 Task: Find connections with filter location Aïn Oussera with filter topic #Partnershipwith filter profile language English with filter current company ZestMoney with filter school Ramnarain Ruia College - Mumbai with filter industry Ranching and Fisheries with filter service category Research with filter keywords title Massage Therapy
Action: Mouse moved to (571, 78)
Screenshot: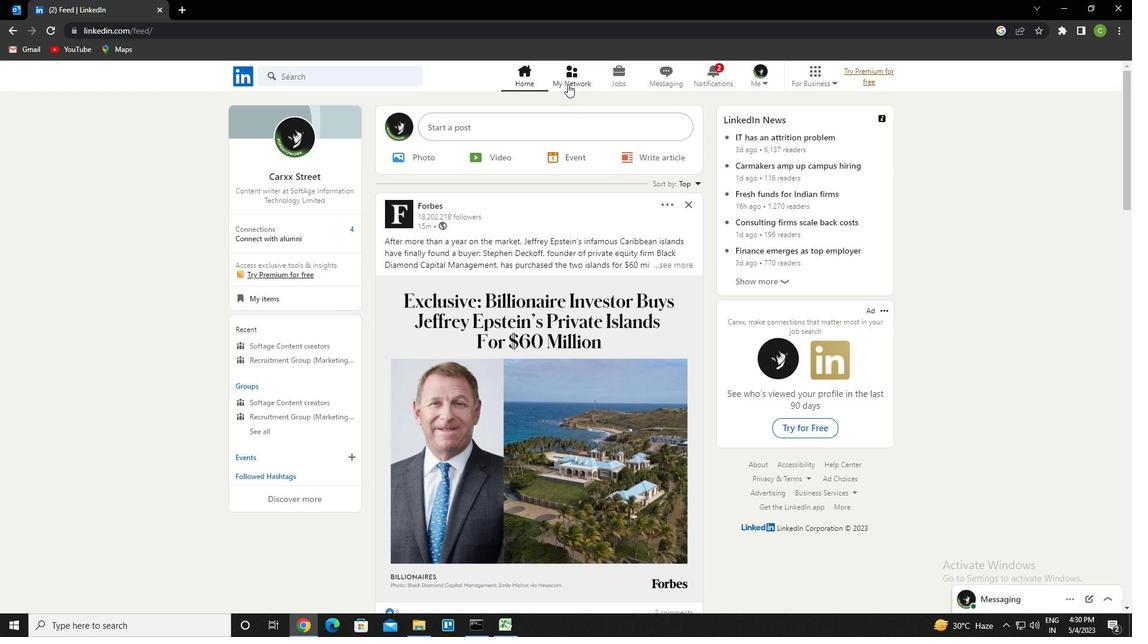 
Action: Mouse pressed left at (571, 78)
Screenshot: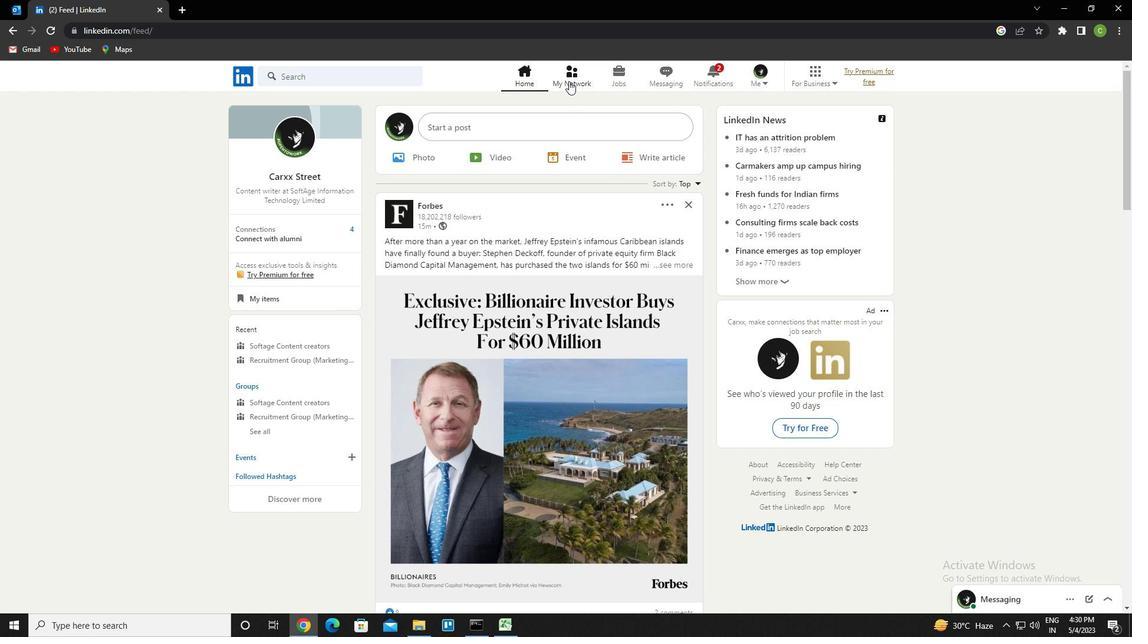 
Action: Mouse moved to (363, 142)
Screenshot: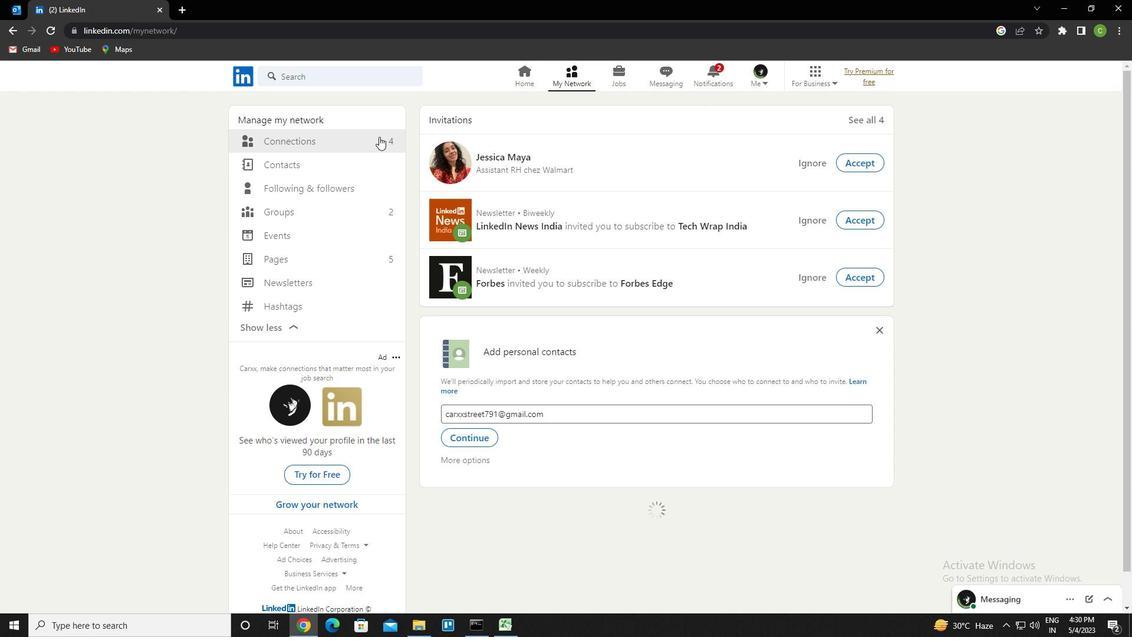 
Action: Mouse pressed left at (363, 142)
Screenshot: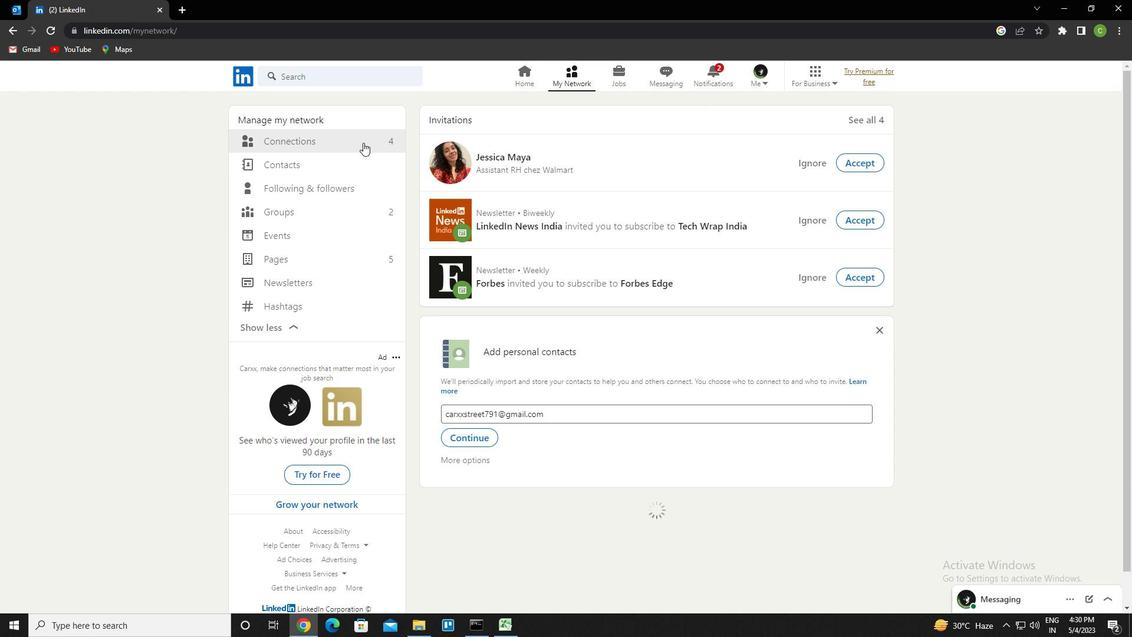 
Action: Mouse moved to (653, 141)
Screenshot: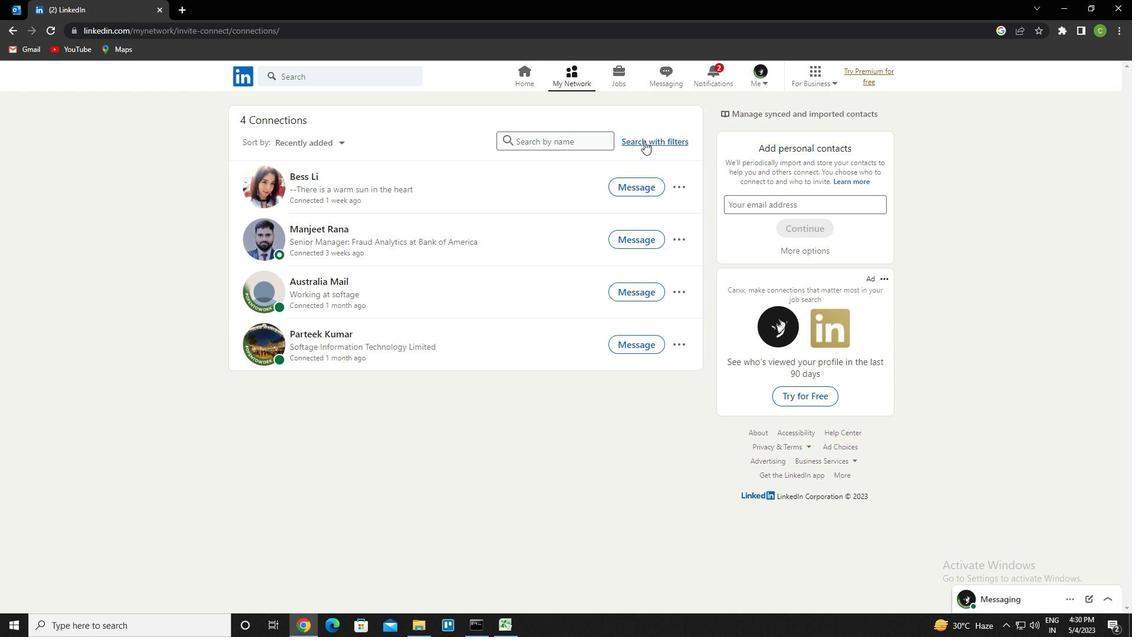 
Action: Mouse pressed left at (653, 141)
Screenshot: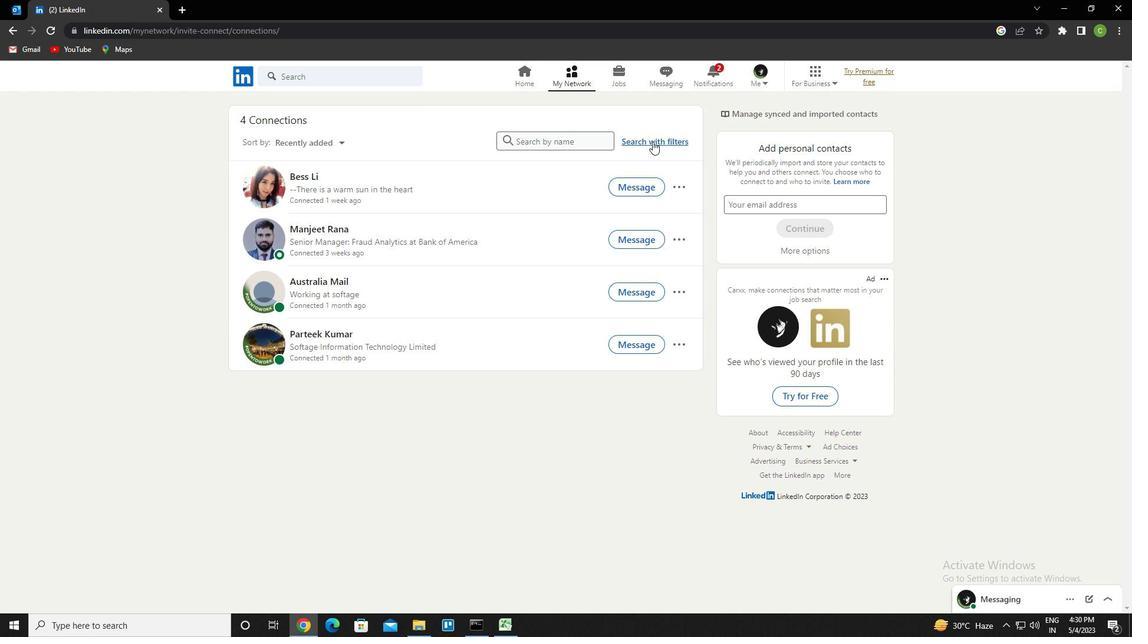
Action: Mouse moved to (605, 107)
Screenshot: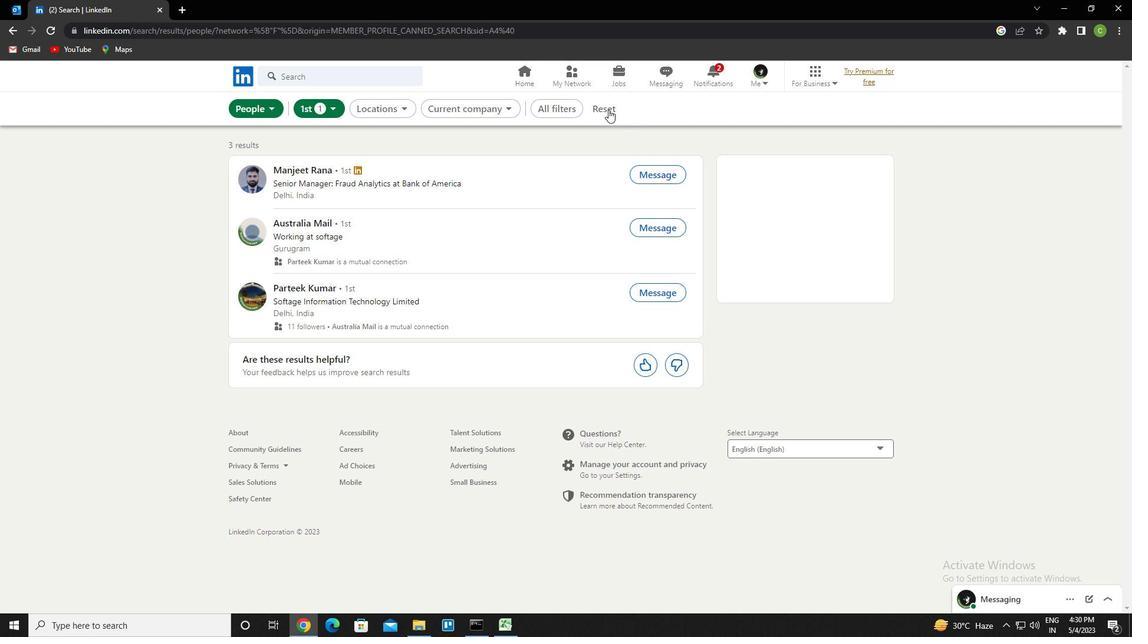 
Action: Mouse pressed left at (605, 107)
Screenshot: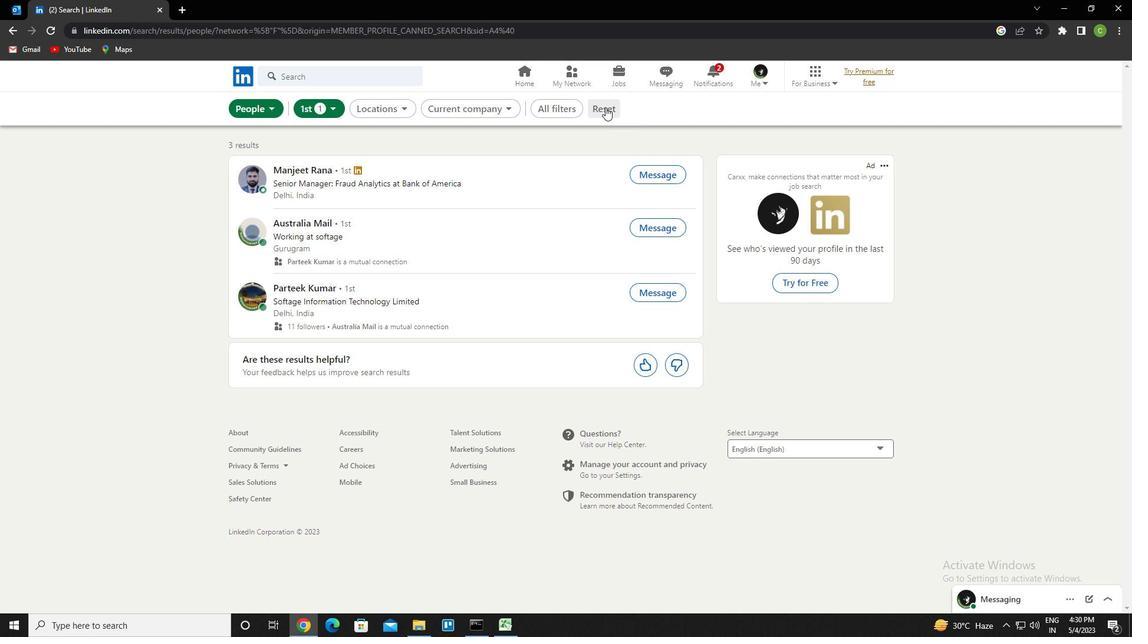 
Action: Mouse moved to (593, 108)
Screenshot: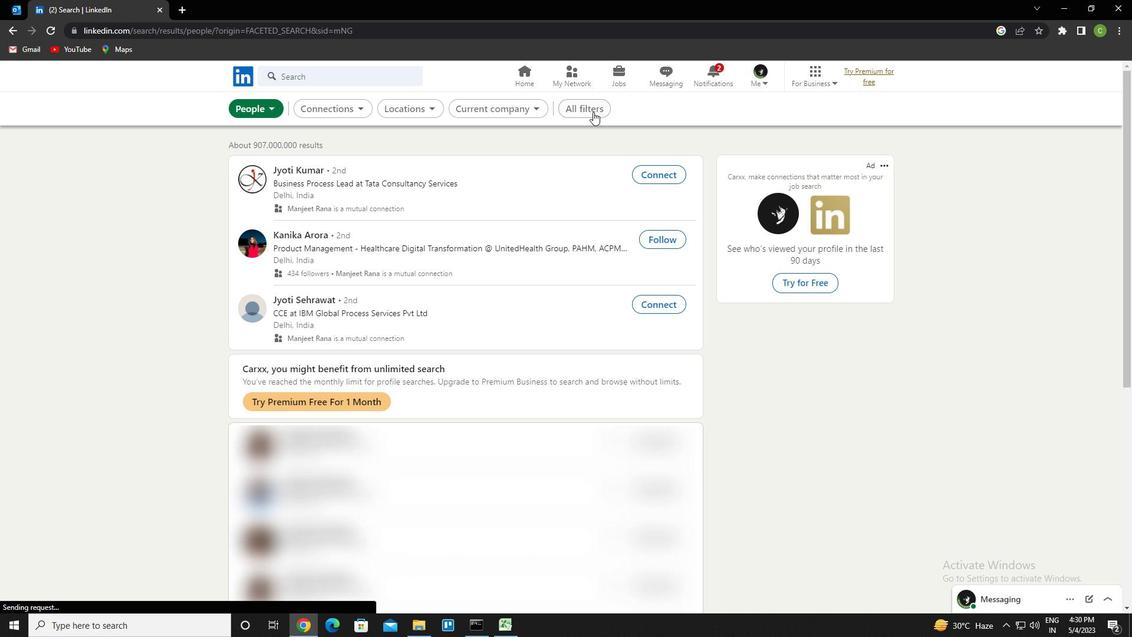 
Action: Mouse pressed left at (593, 108)
Screenshot: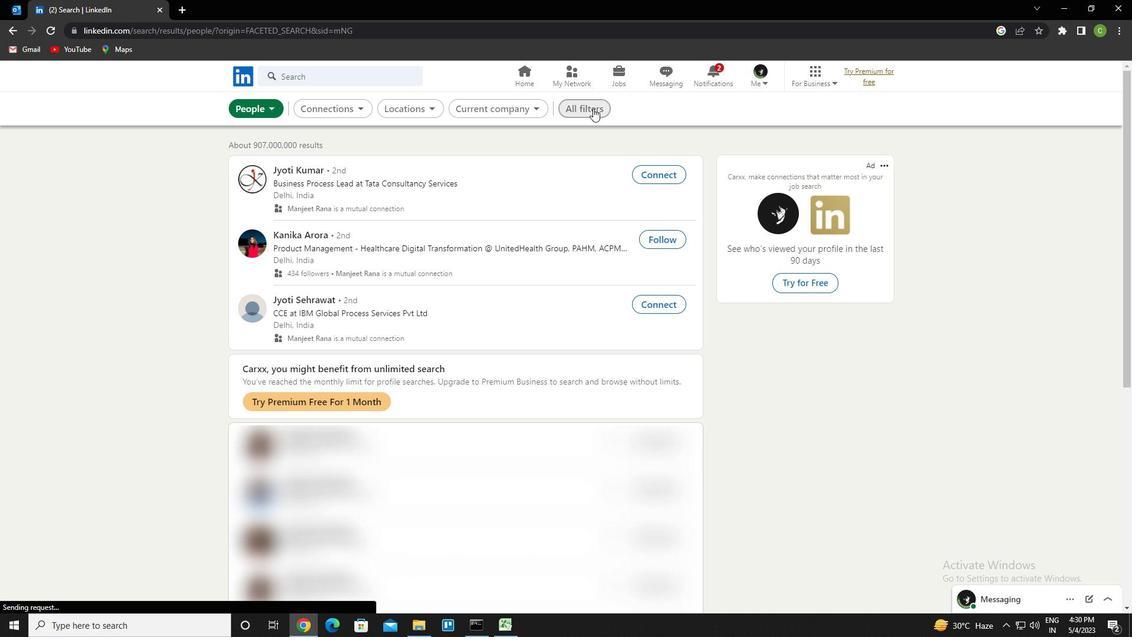 
Action: Mouse moved to (987, 307)
Screenshot: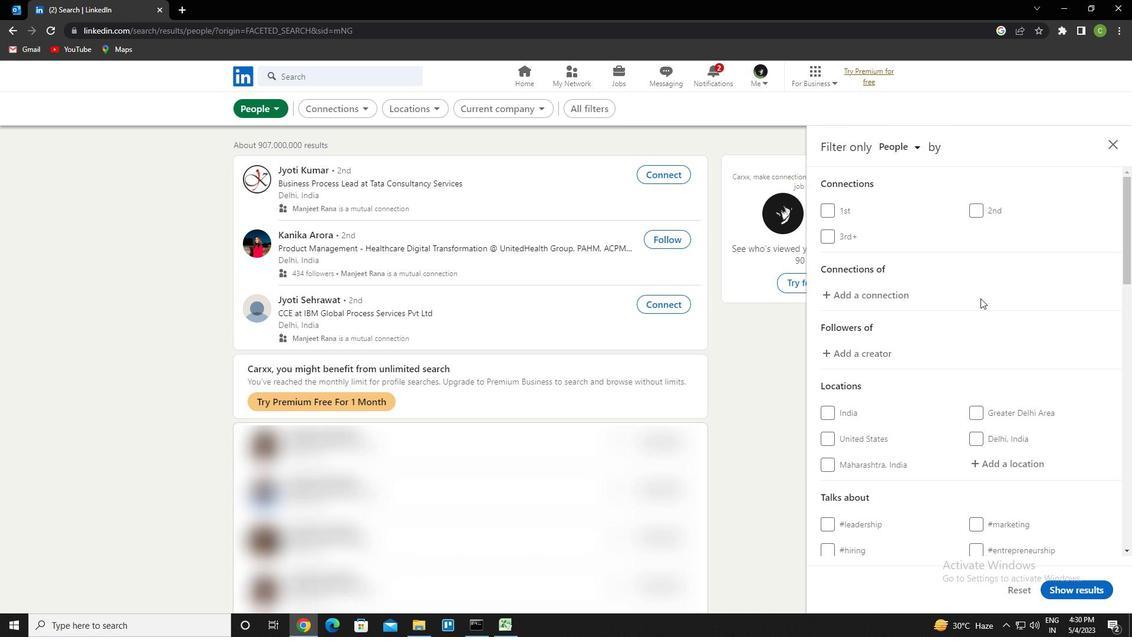 
Action: Mouse scrolled (987, 306) with delta (0, 0)
Screenshot: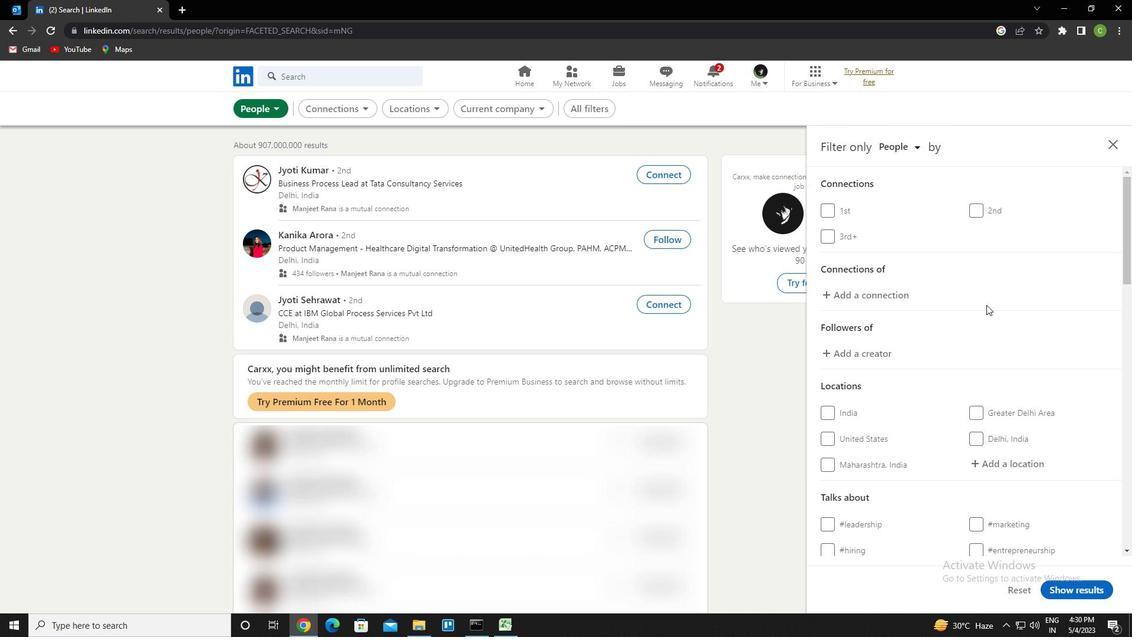 
Action: Mouse scrolled (987, 306) with delta (0, 0)
Screenshot: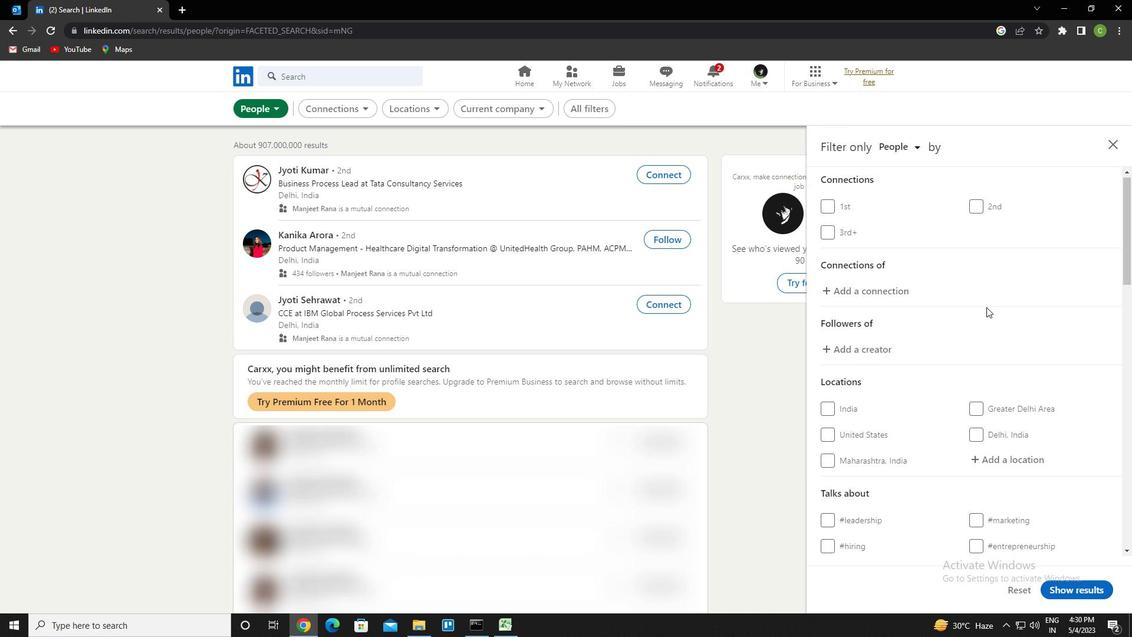 
Action: Mouse moved to (997, 346)
Screenshot: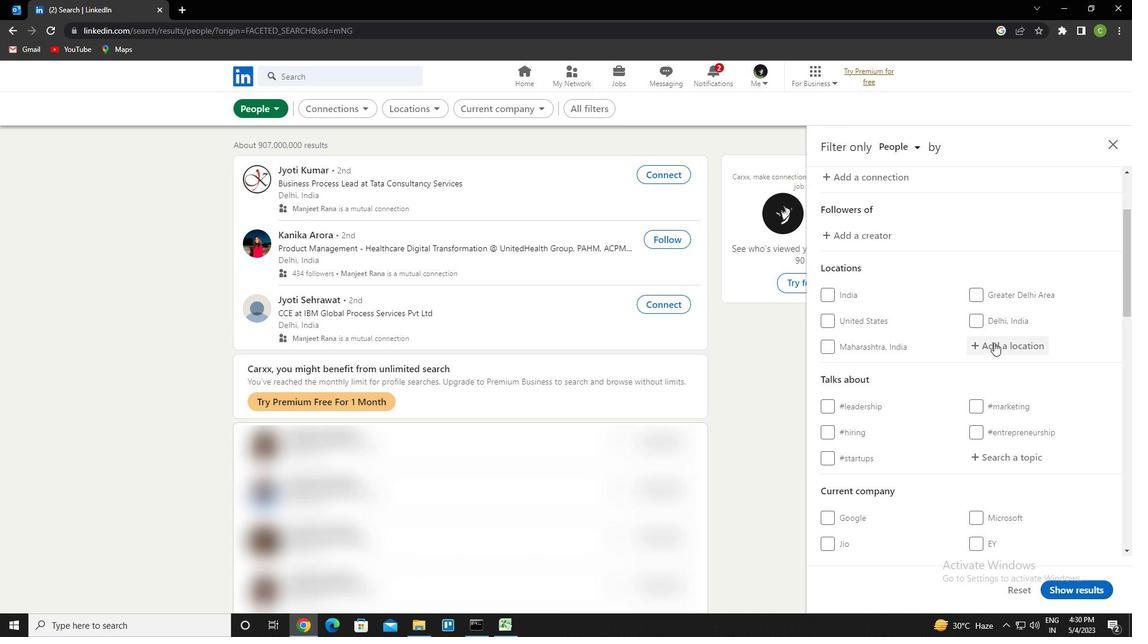 
Action: Mouse pressed left at (997, 346)
Screenshot: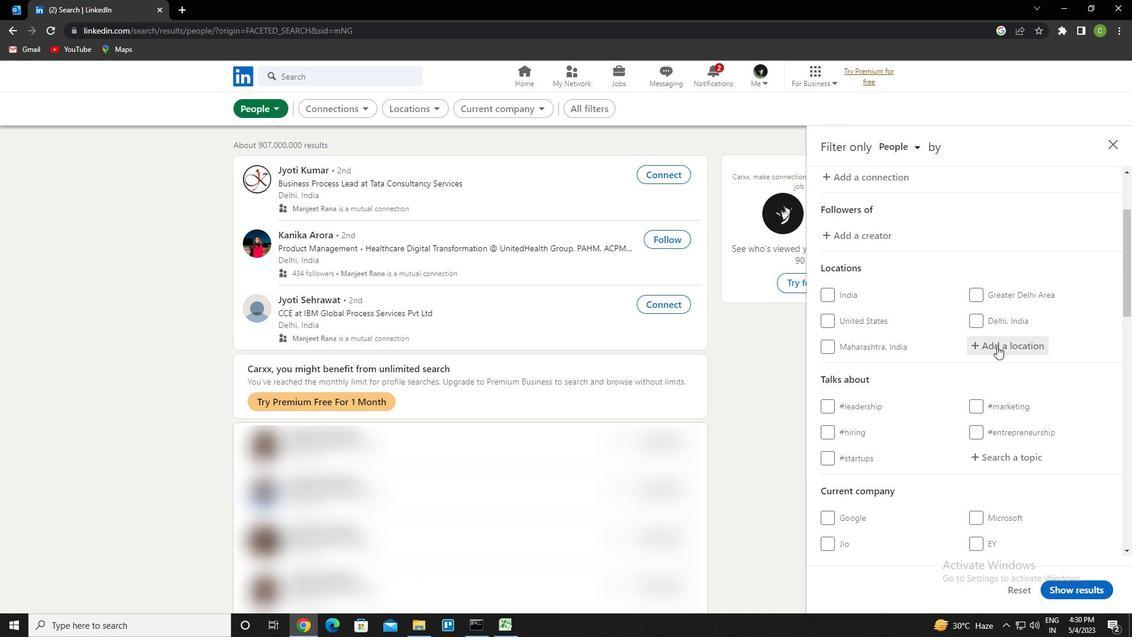 
Action: Mouse moved to (975, 332)
Screenshot: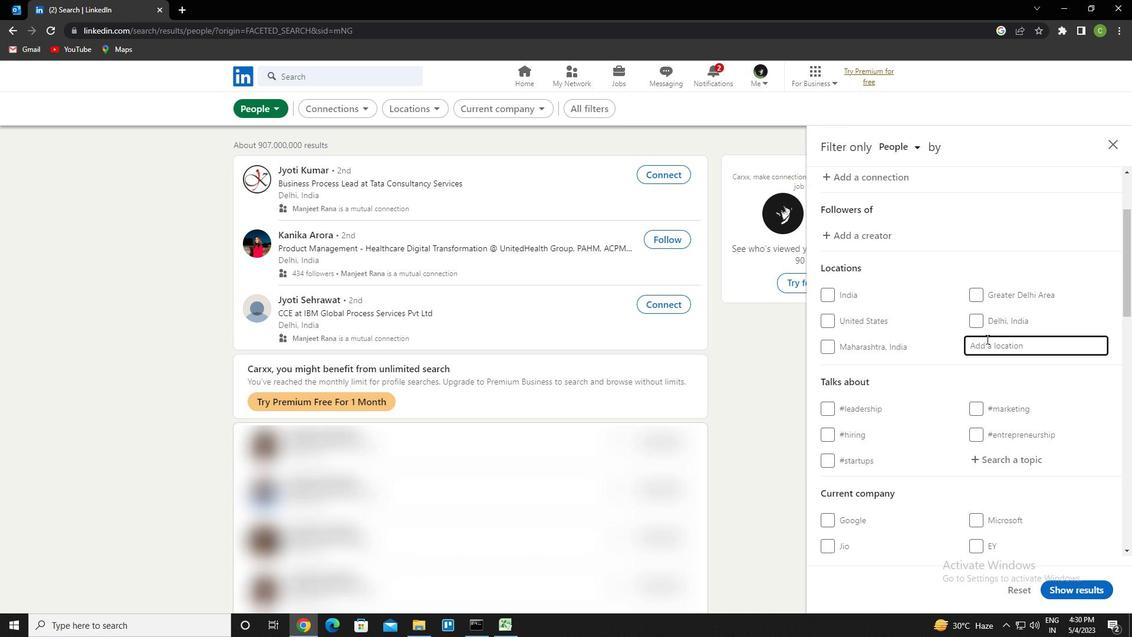 
Action: Key pressed <Key.caps_lock>a<Key.caps_lock>in<Key.space><Key.caps_lock>o<Key.caps_lock>ussera<Key.down><Key.enter>
Screenshot: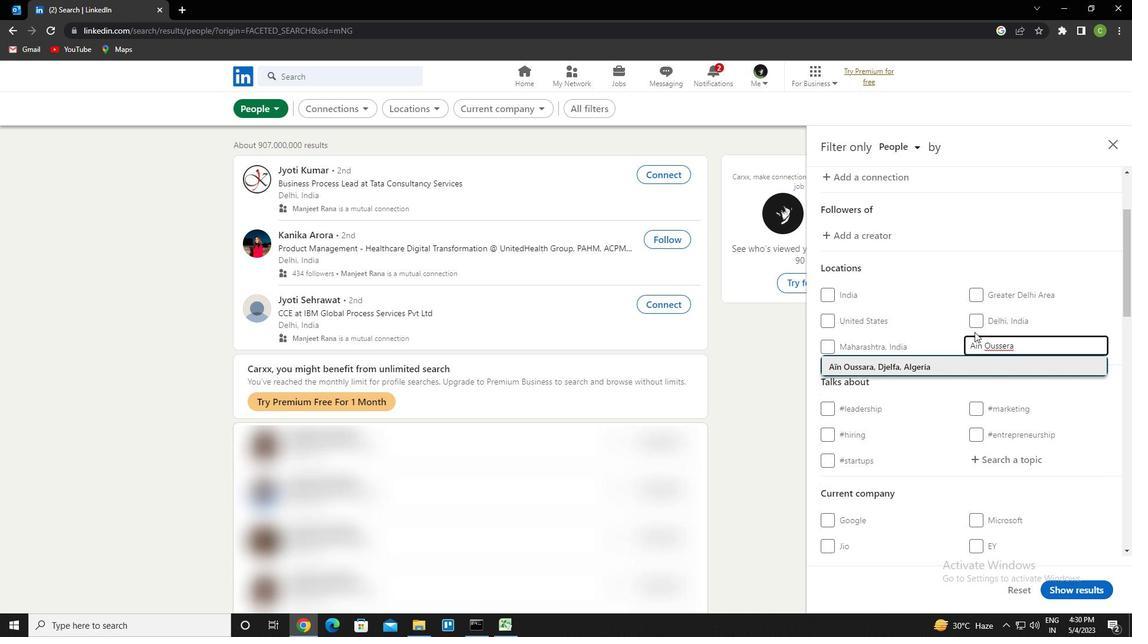 
Action: Mouse moved to (969, 328)
Screenshot: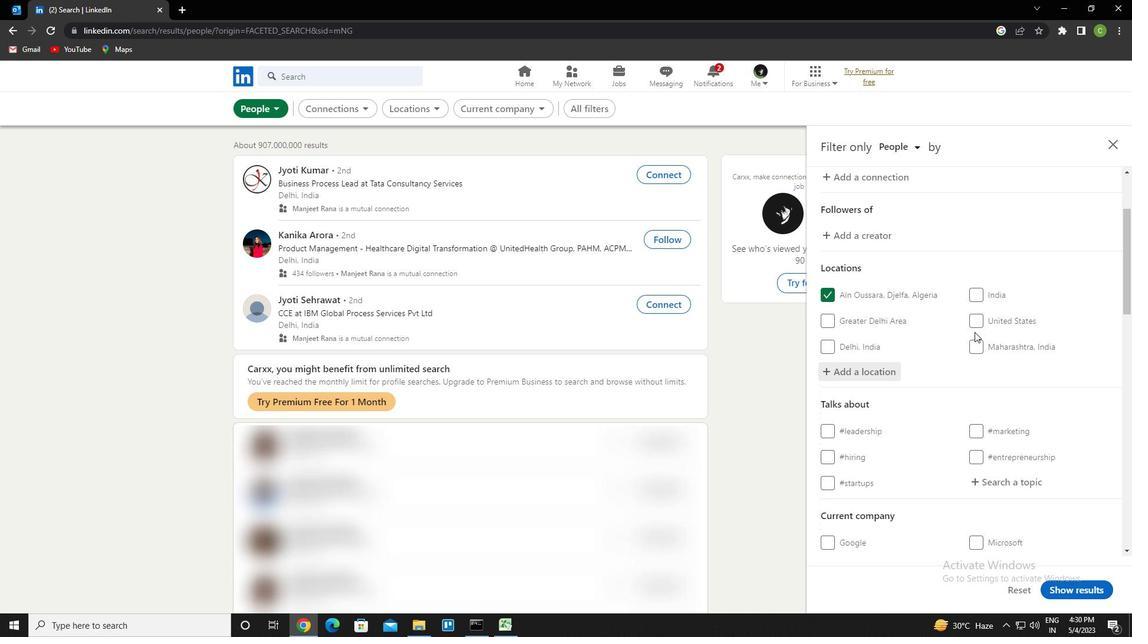 
Action: Mouse scrolled (969, 328) with delta (0, 0)
Screenshot: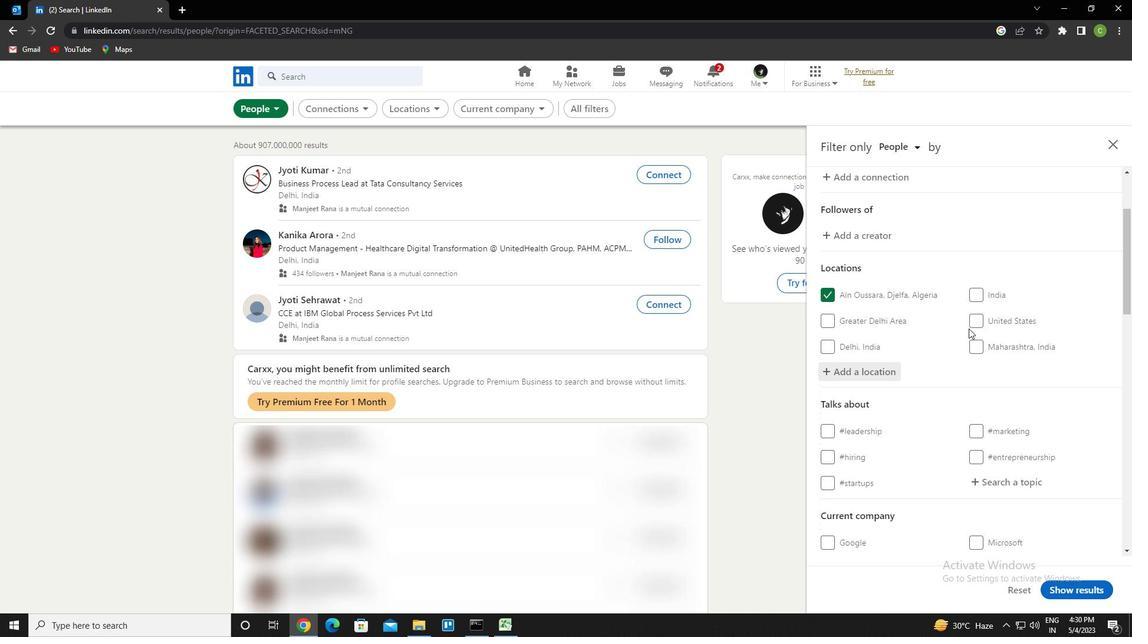 
Action: Mouse moved to (1001, 424)
Screenshot: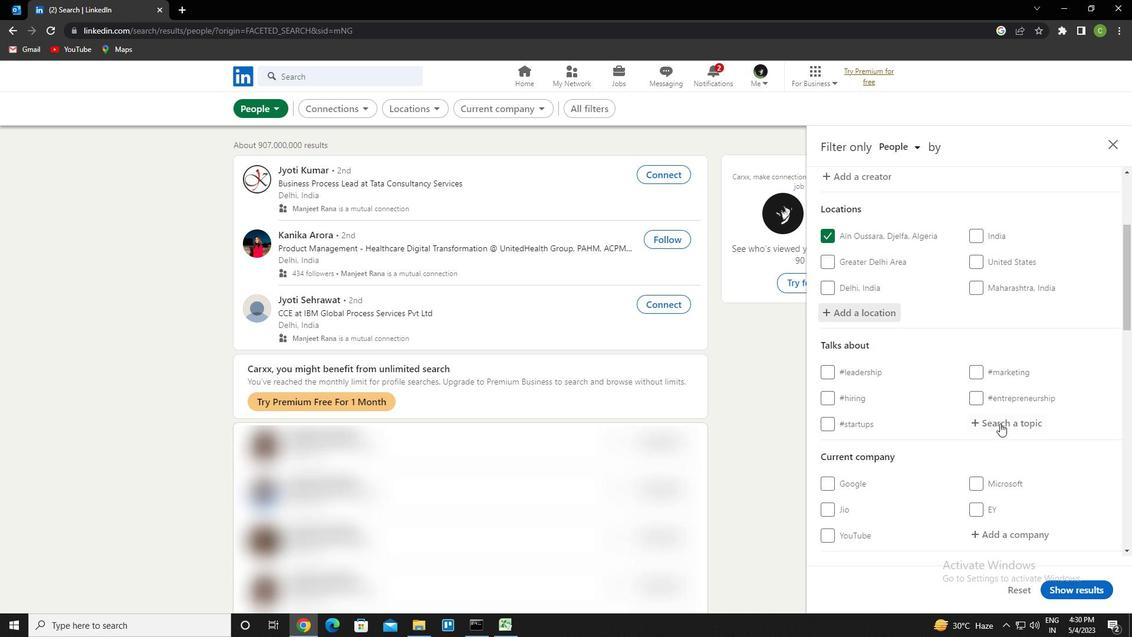 
Action: Mouse pressed left at (1001, 424)
Screenshot: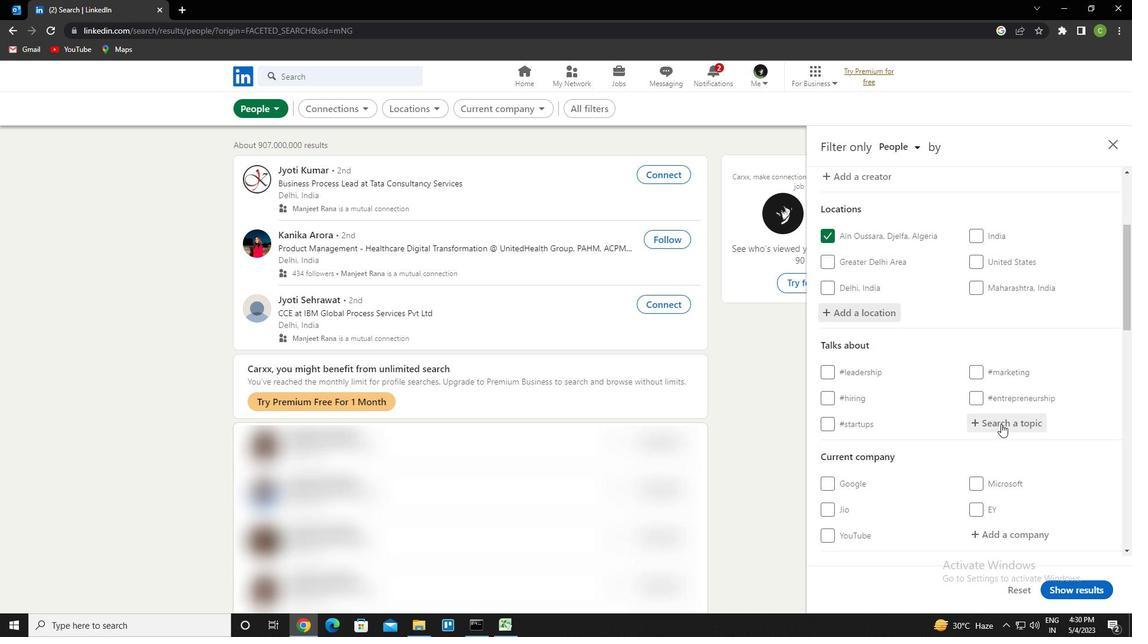
Action: Mouse moved to (983, 411)
Screenshot: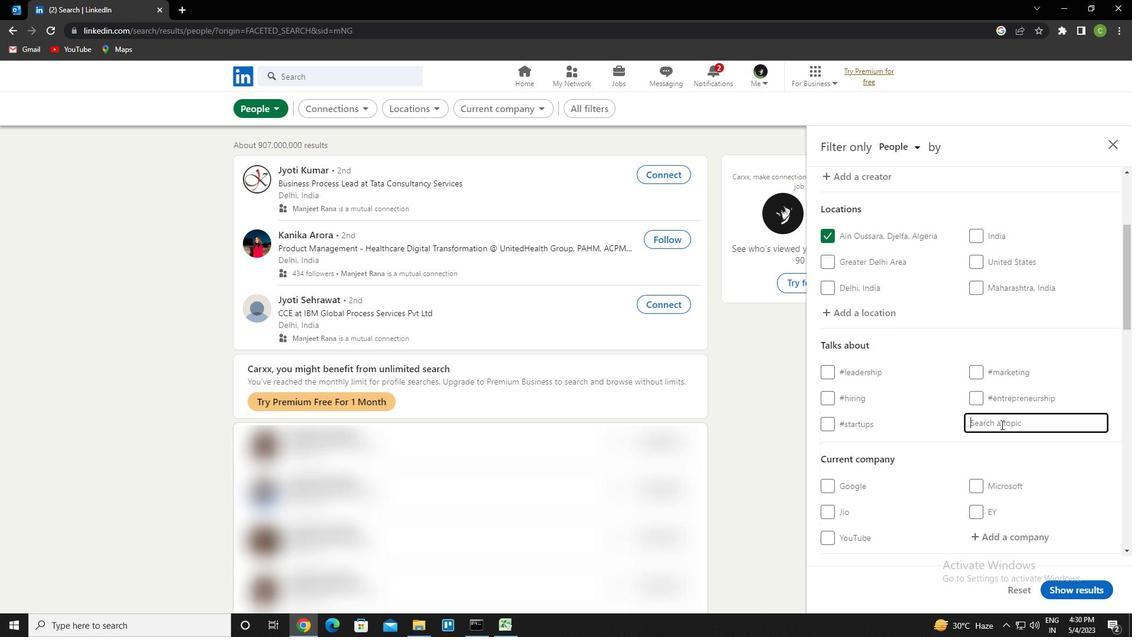 
Action: Key pressed partnership<Key.down><Key.enter>
Screenshot: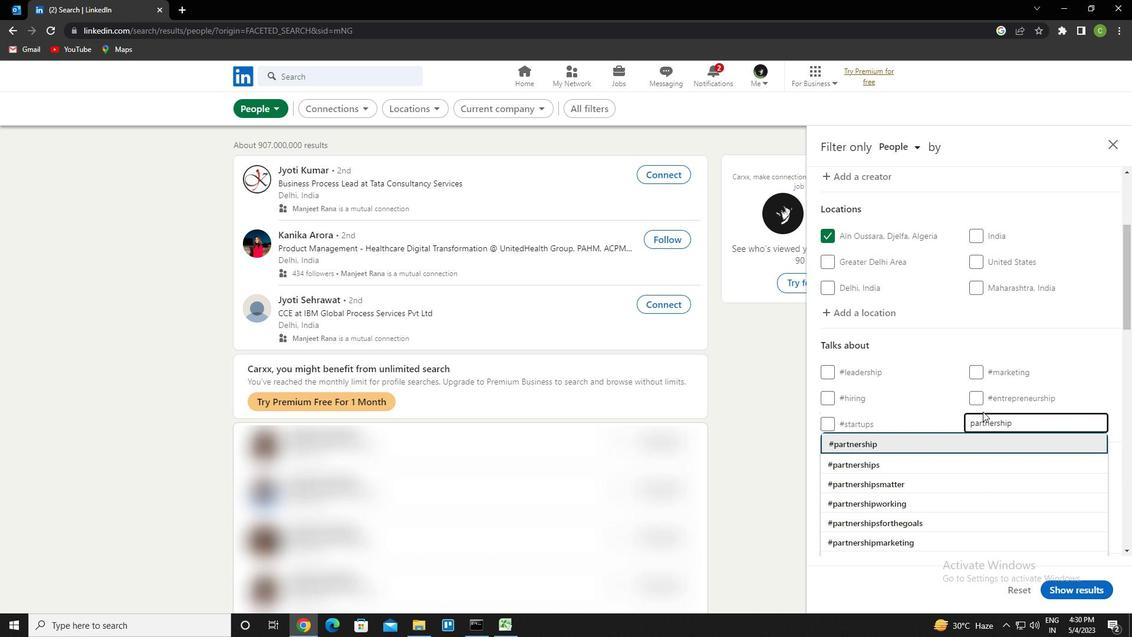 
Action: Mouse moved to (1030, 413)
Screenshot: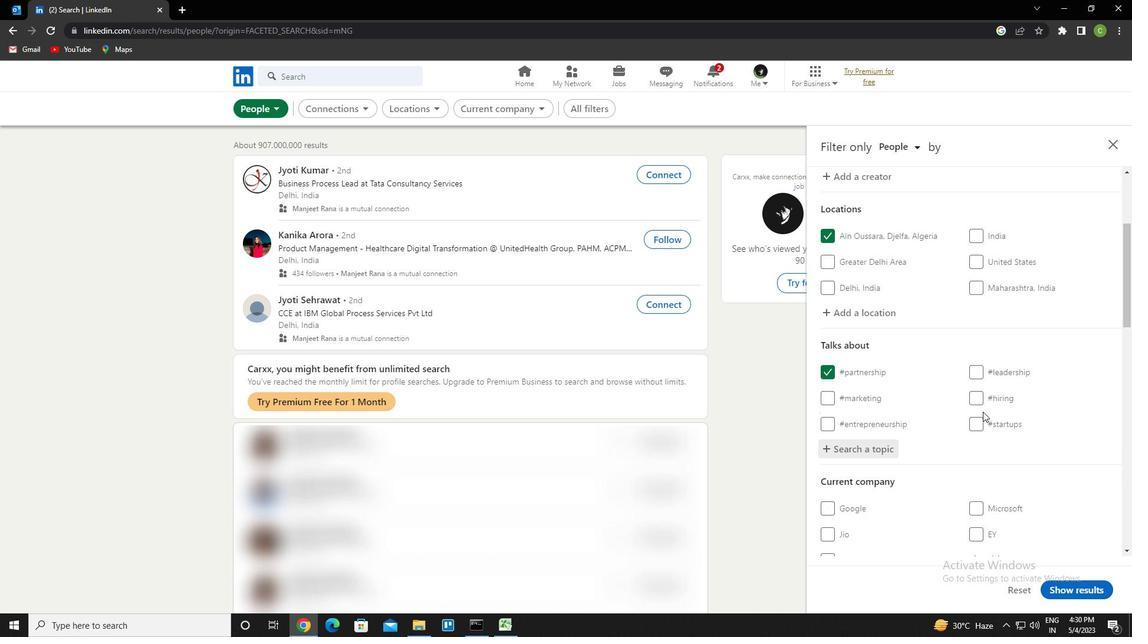 
Action: Mouse scrolled (1030, 412) with delta (0, 0)
Screenshot: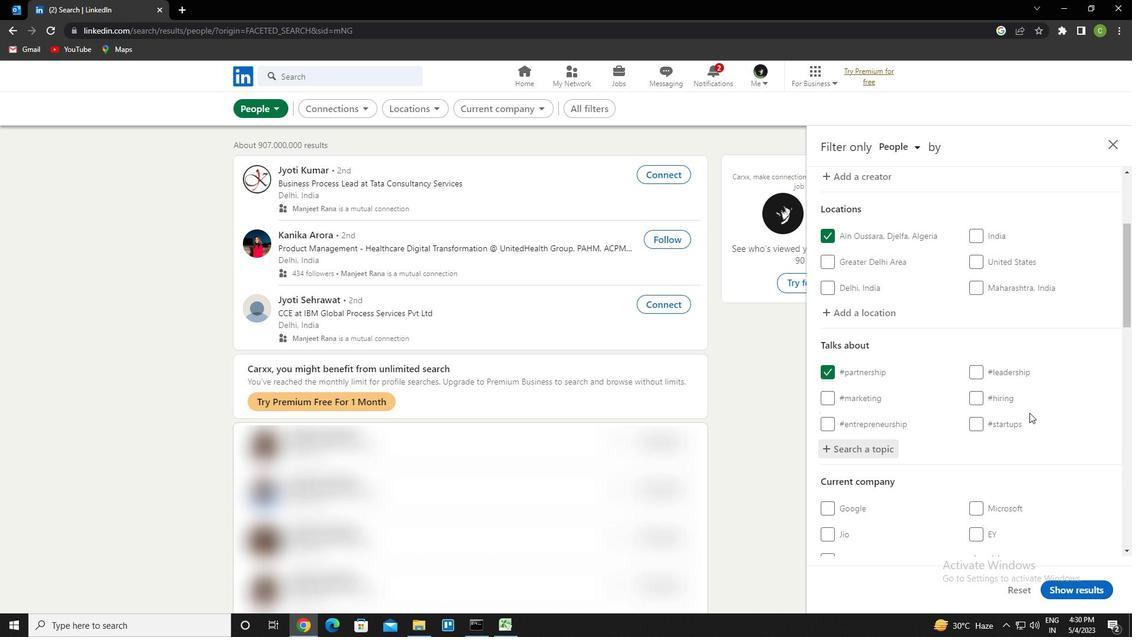 
Action: Mouse scrolled (1030, 412) with delta (0, 0)
Screenshot: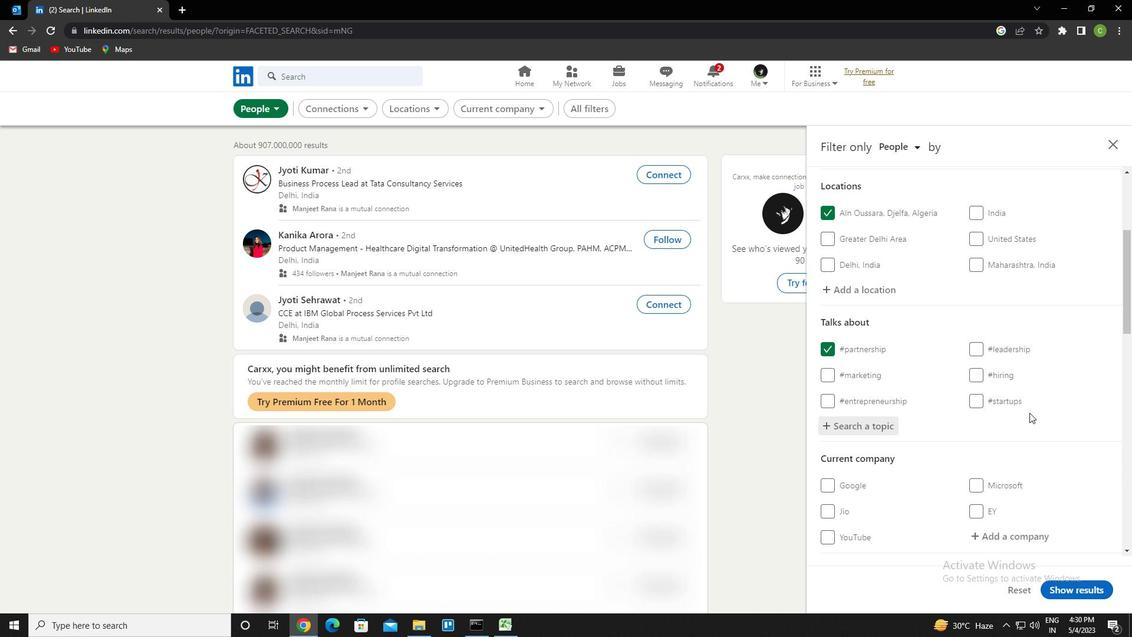 
Action: Mouse scrolled (1030, 412) with delta (0, 0)
Screenshot: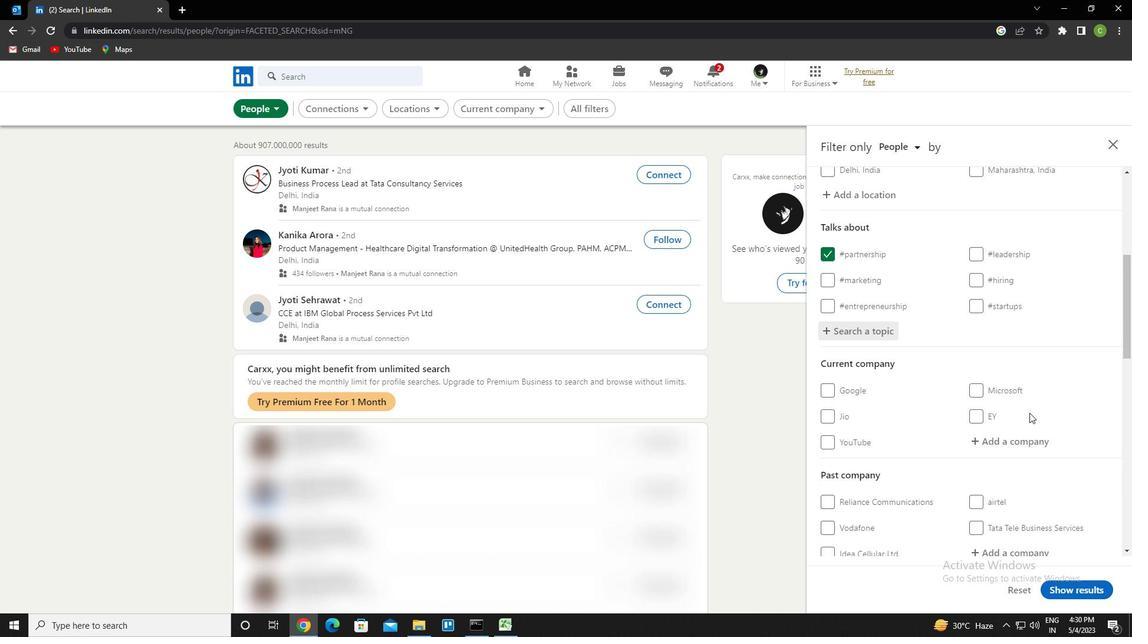 
Action: Mouse scrolled (1030, 412) with delta (0, 0)
Screenshot: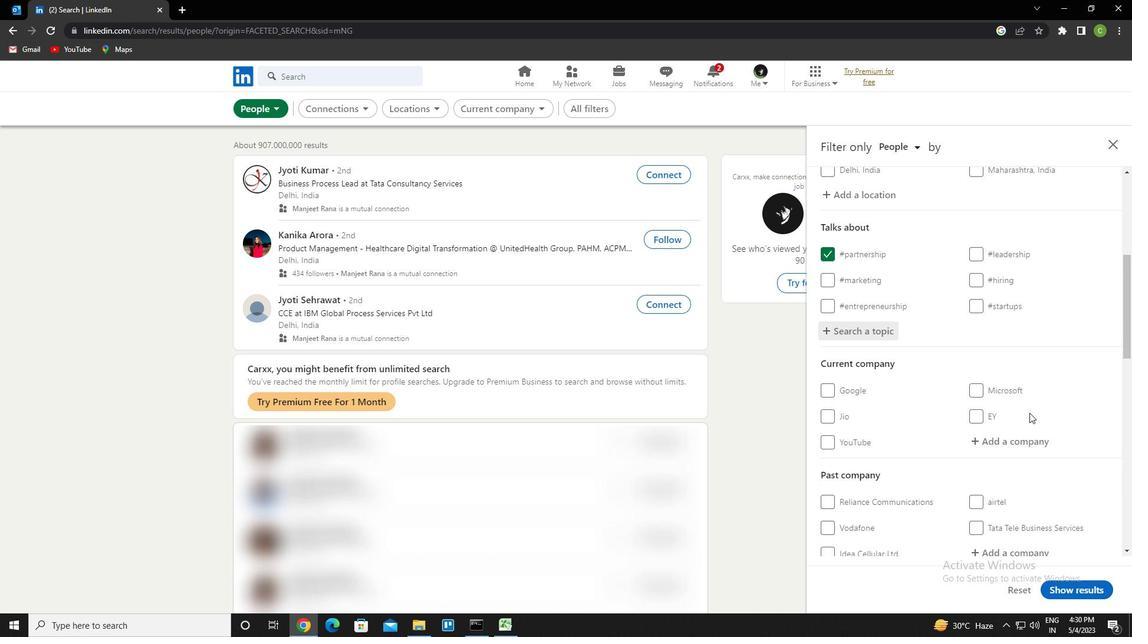 
Action: Mouse scrolled (1030, 412) with delta (0, 0)
Screenshot: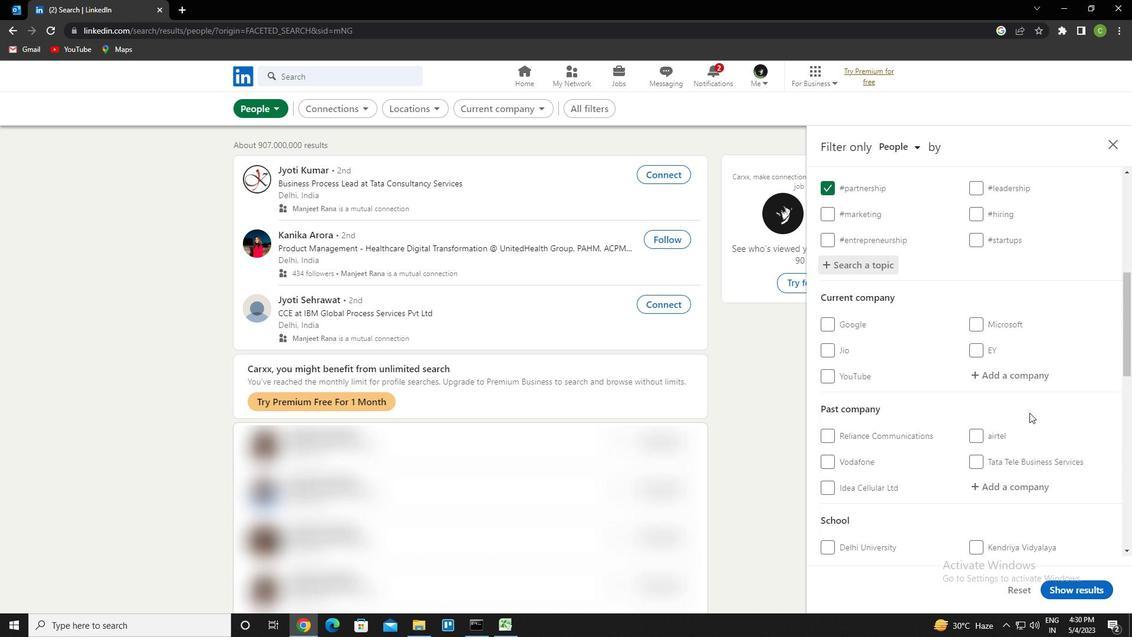 
Action: Mouse moved to (1016, 413)
Screenshot: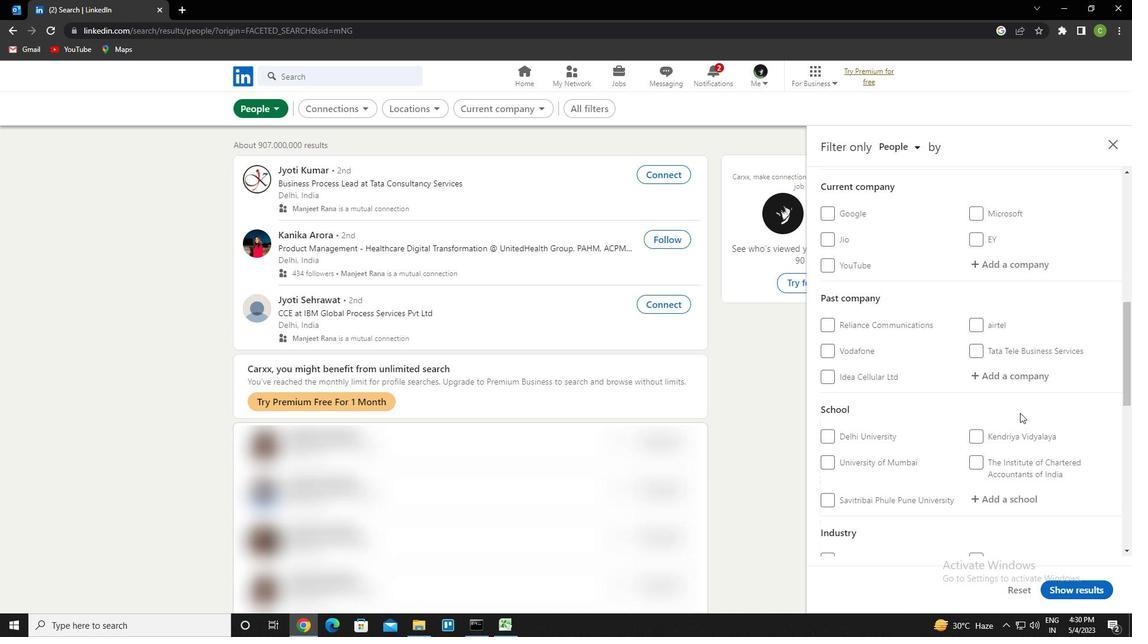 
Action: Mouse scrolled (1016, 412) with delta (0, 0)
Screenshot: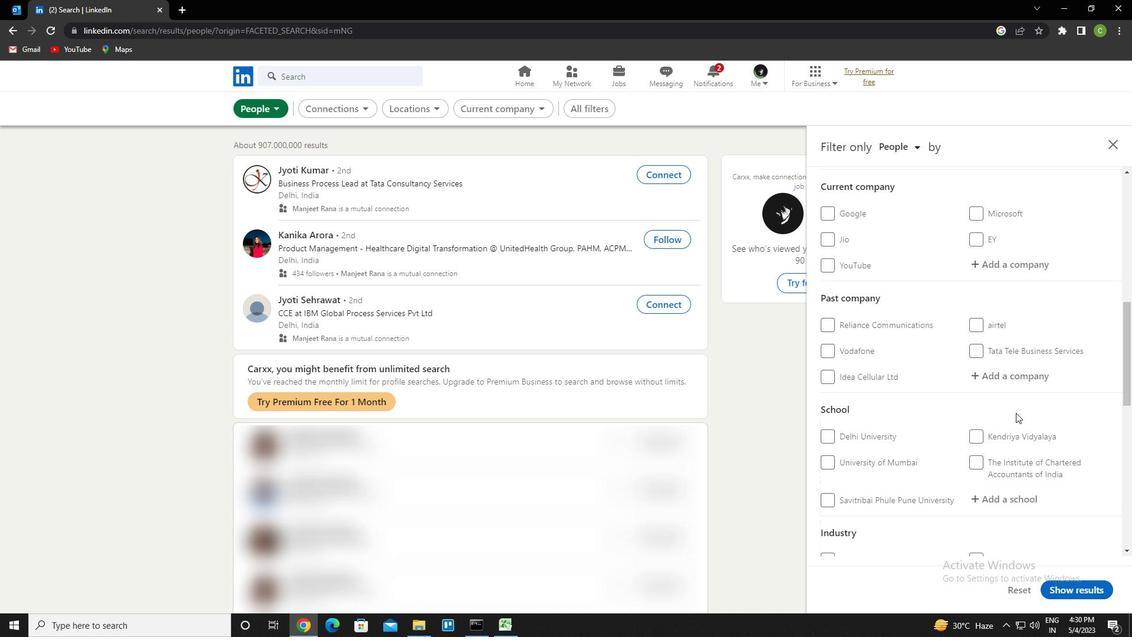 
Action: Mouse scrolled (1016, 412) with delta (0, 0)
Screenshot: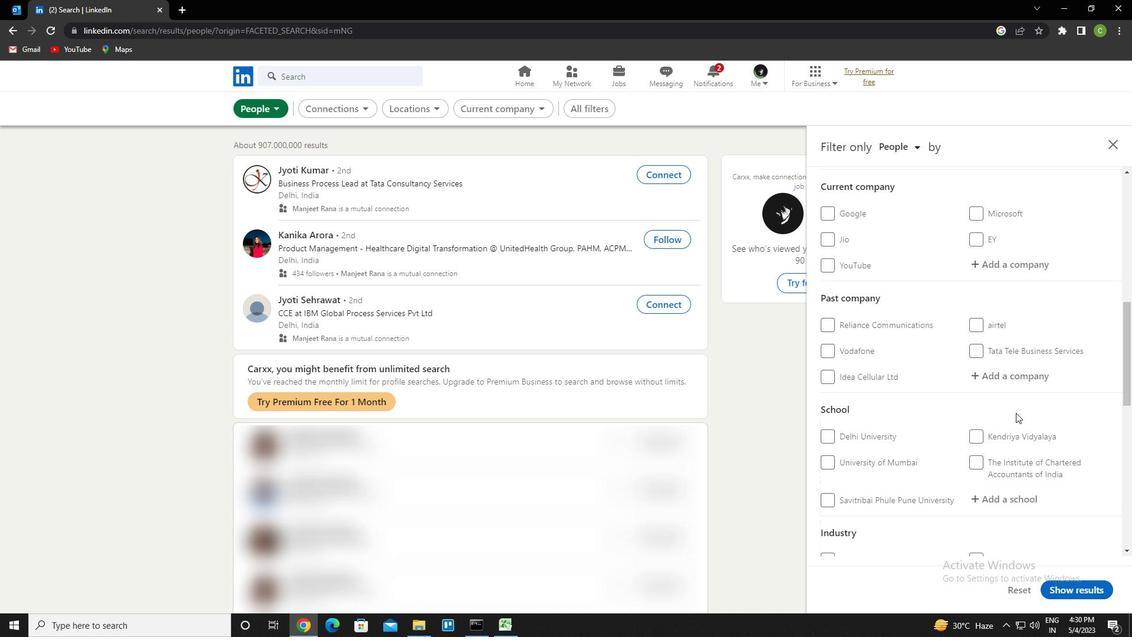 
Action: Mouse scrolled (1016, 412) with delta (0, 0)
Screenshot: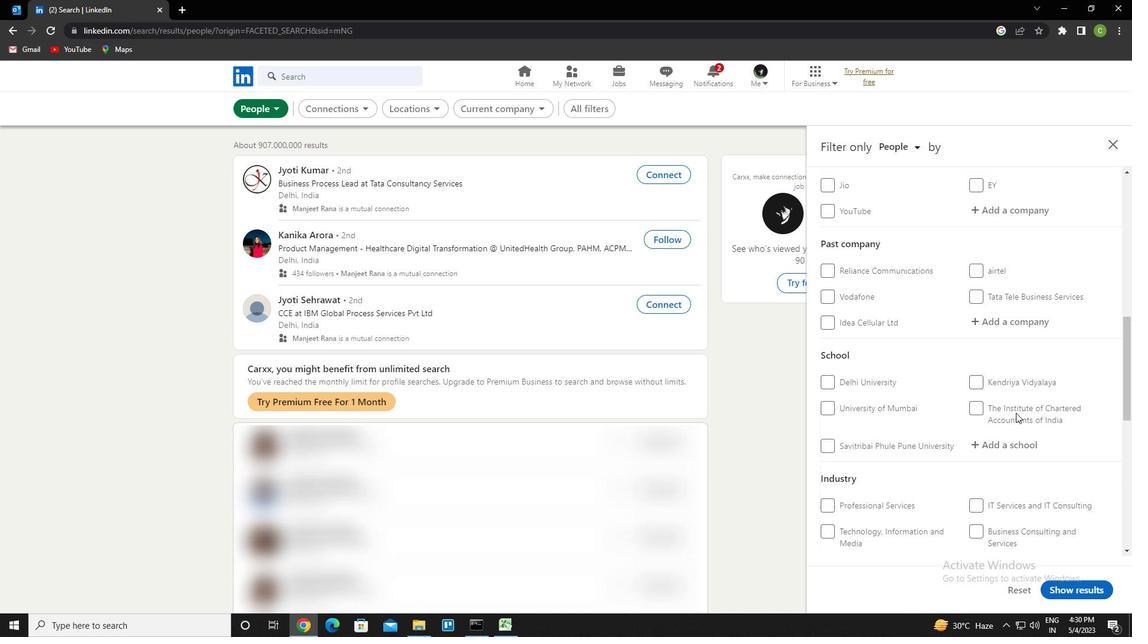 
Action: Mouse moved to (1008, 413)
Screenshot: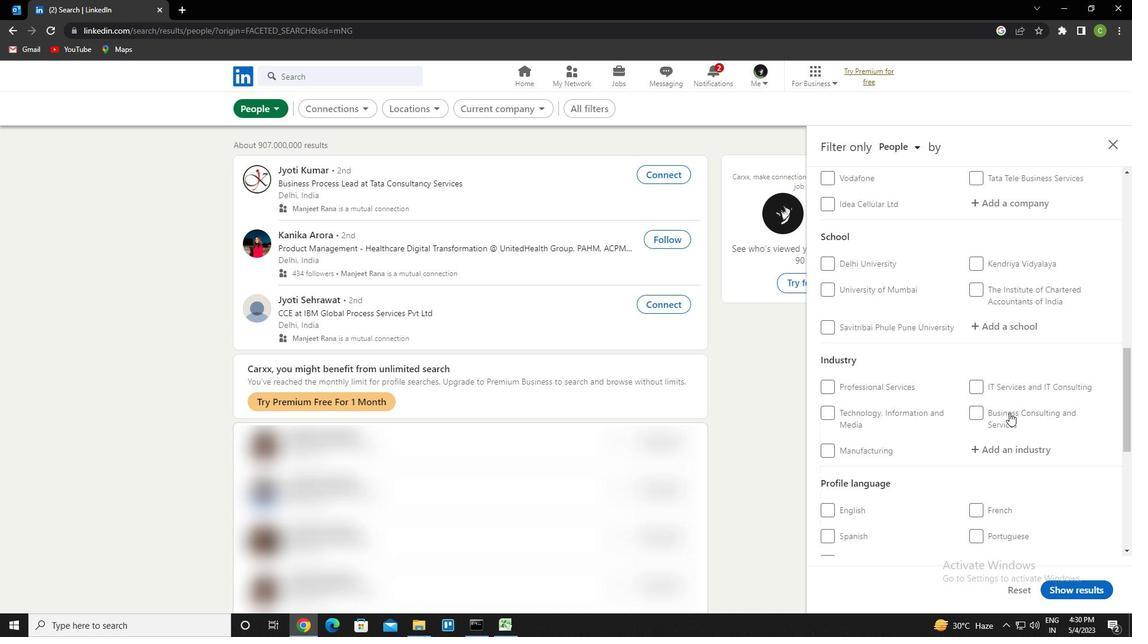
Action: Mouse scrolled (1008, 412) with delta (0, 0)
Screenshot: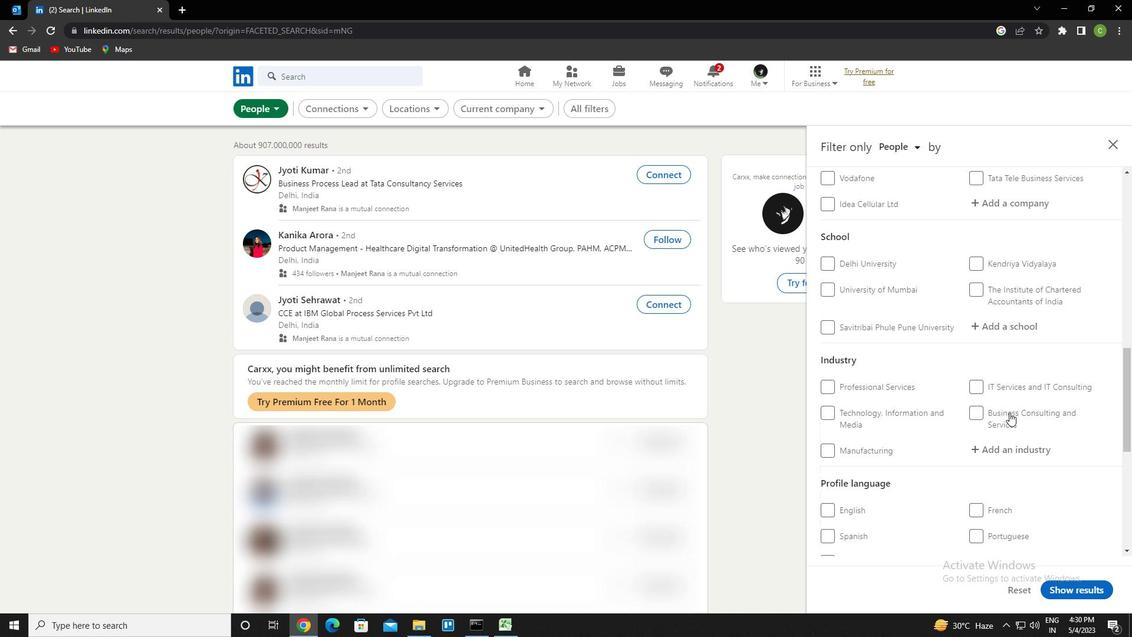 
Action: Mouse scrolled (1008, 412) with delta (0, 0)
Screenshot: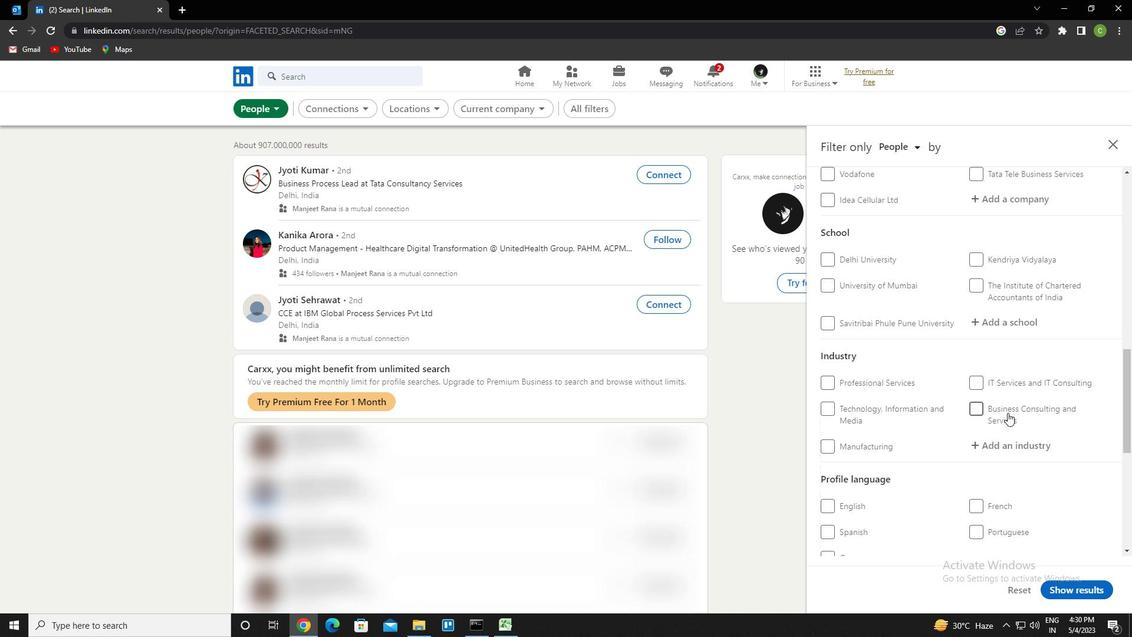 
Action: Mouse moved to (829, 389)
Screenshot: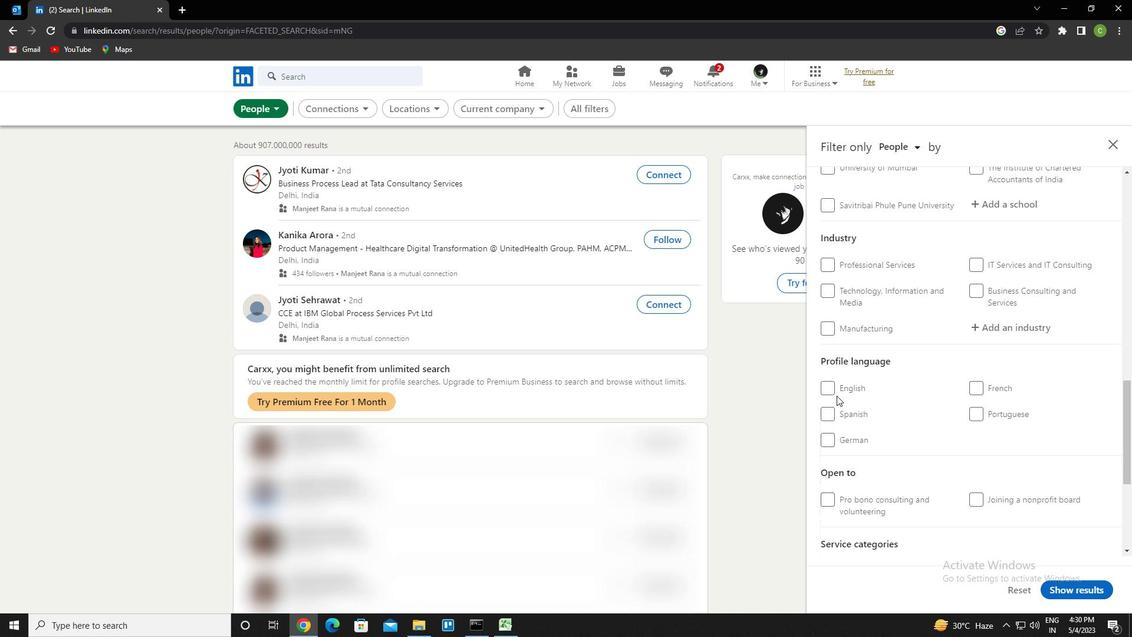 
Action: Mouse pressed left at (829, 389)
Screenshot: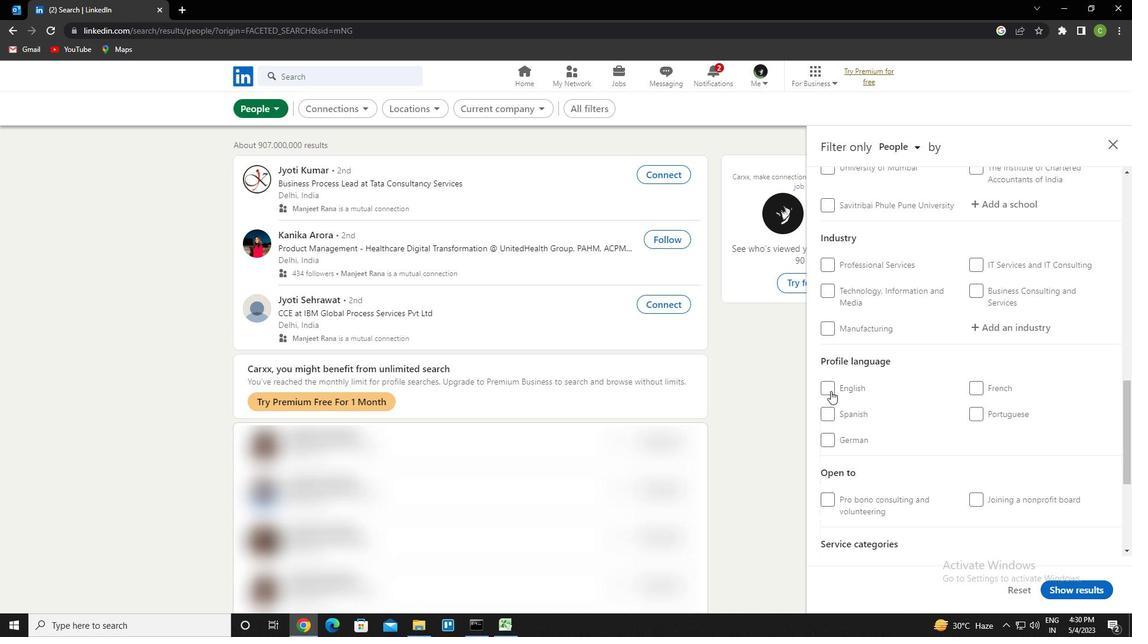 
Action: Mouse moved to (909, 374)
Screenshot: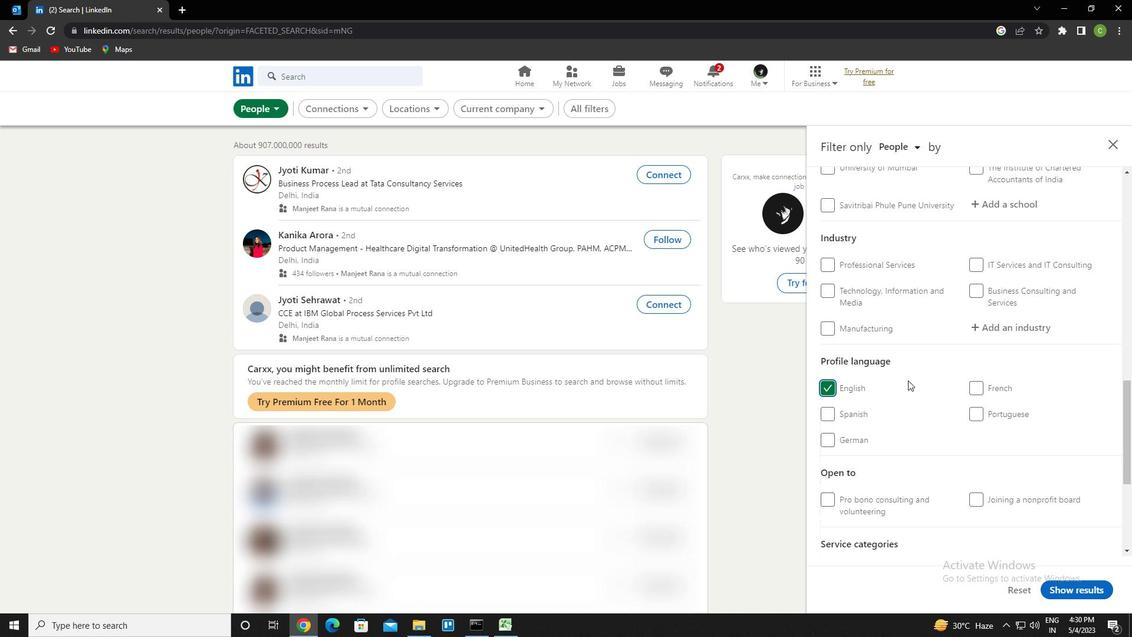 
Action: Mouse scrolled (909, 375) with delta (0, 0)
Screenshot: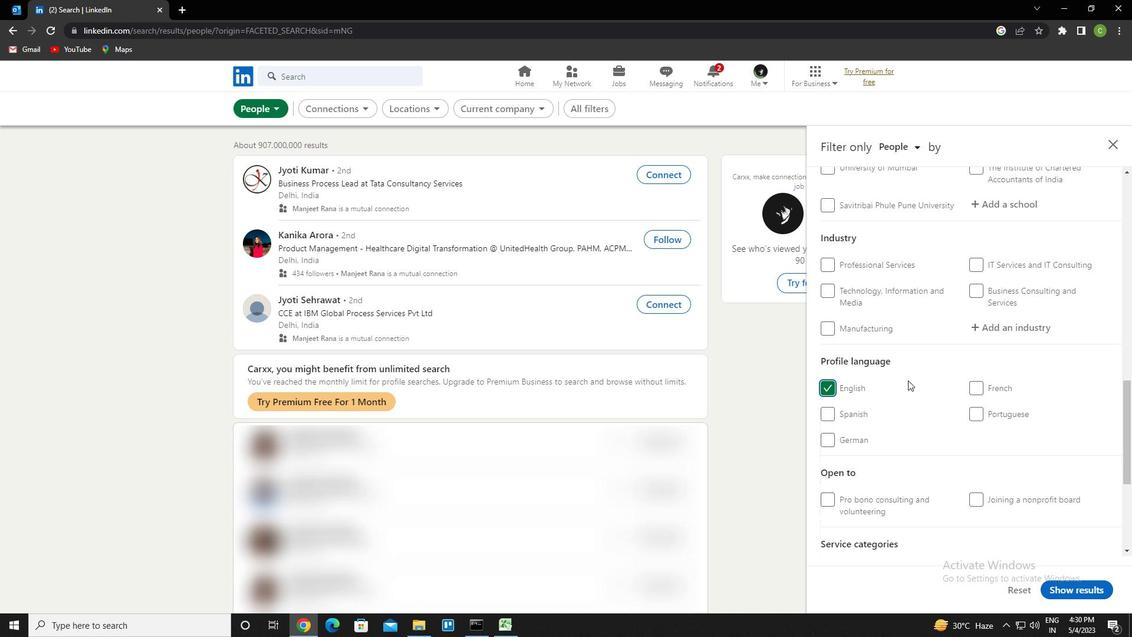 
Action: Mouse scrolled (909, 375) with delta (0, 0)
Screenshot: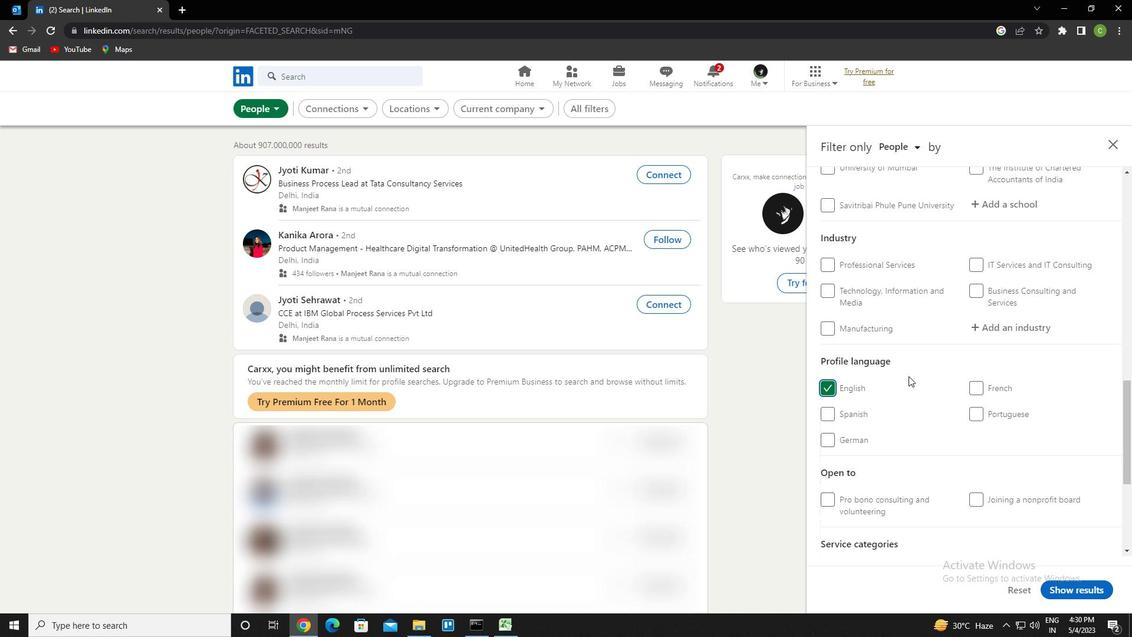 
Action: Mouse scrolled (909, 375) with delta (0, 0)
Screenshot: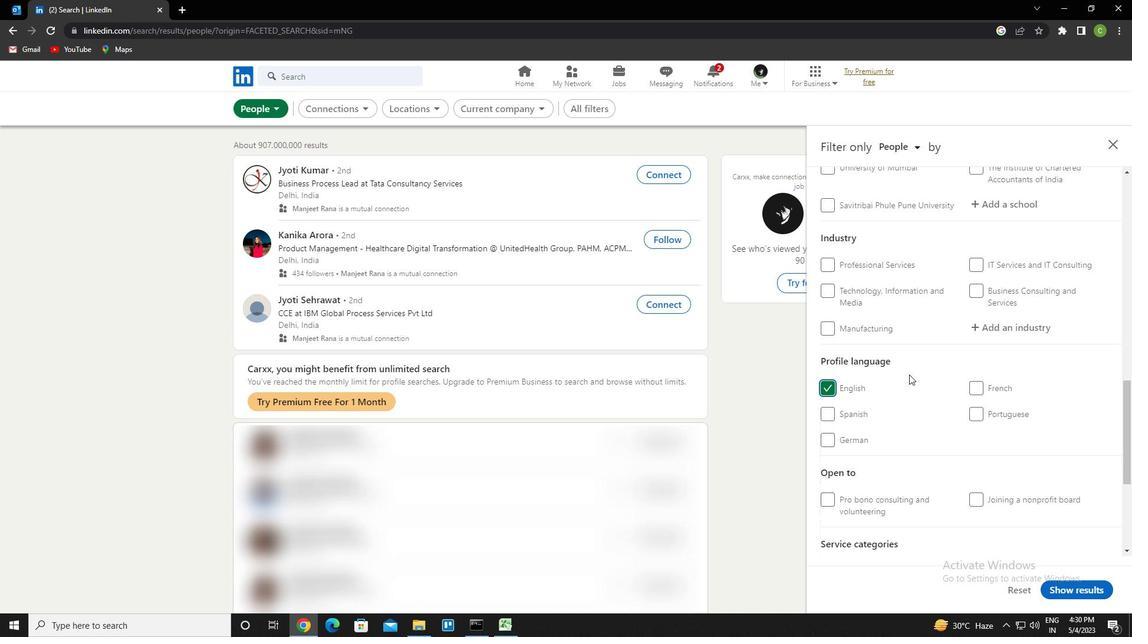 
Action: Mouse scrolled (909, 375) with delta (0, 0)
Screenshot: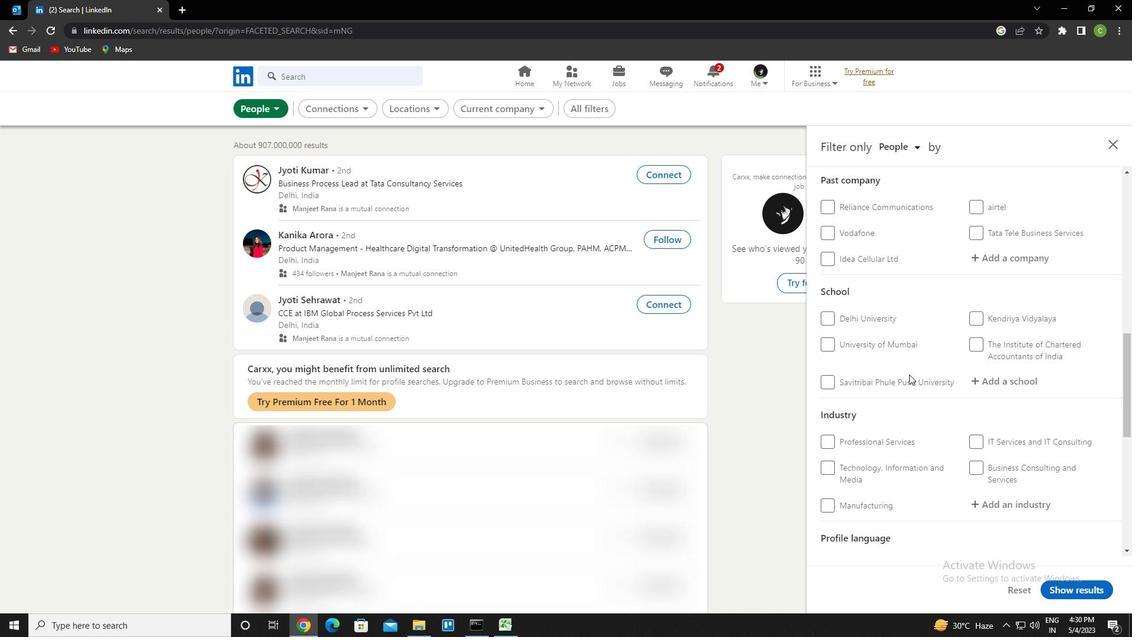 
Action: Mouse scrolled (909, 375) with delta (0, 0)
Screenshot: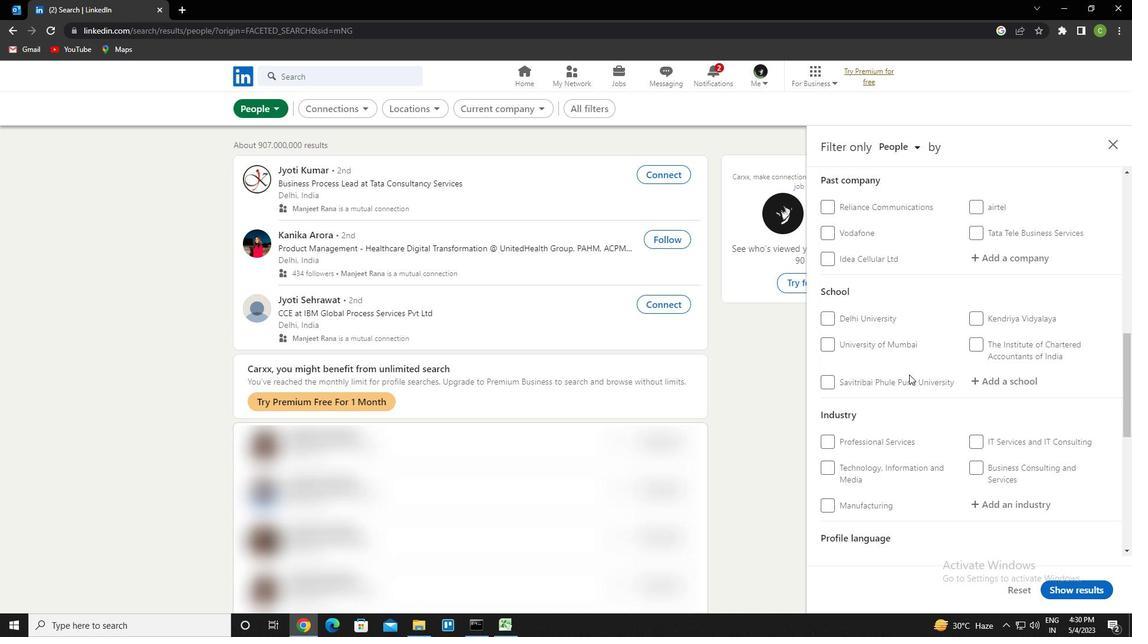
Action: Mouse scrolled (909, 375) with delta (0, 0)
Screenshot: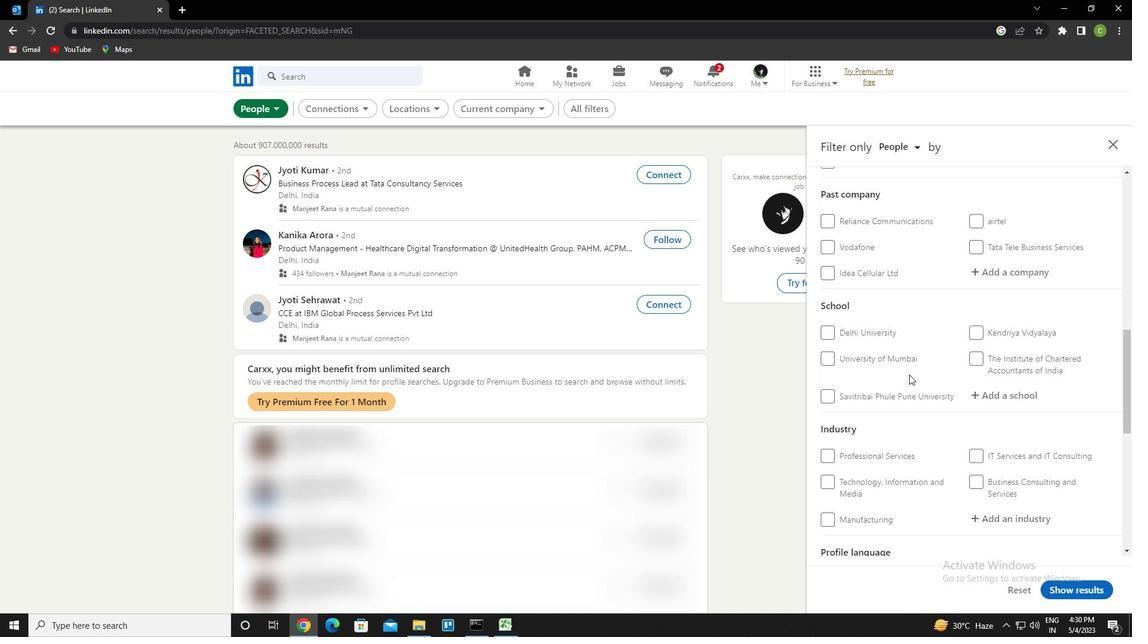 
Action: Mouse scrolled (909, 375) with delta (0, 0)
Screenshot: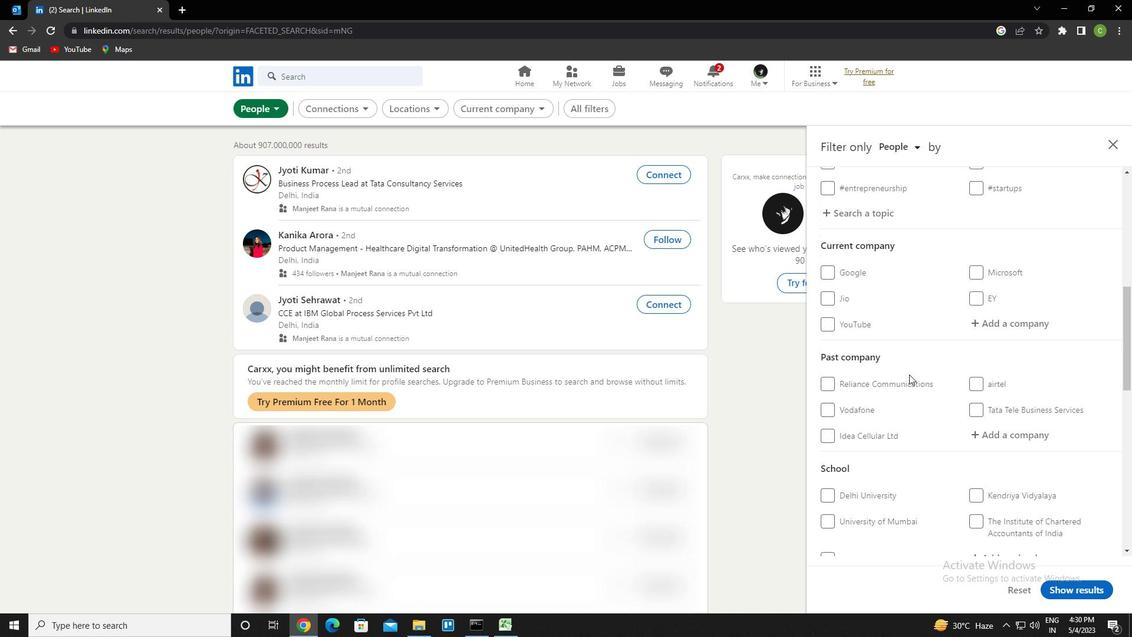 
Action: Mouse scrolled (909, 375) with delta (0, 0)
Screenshot: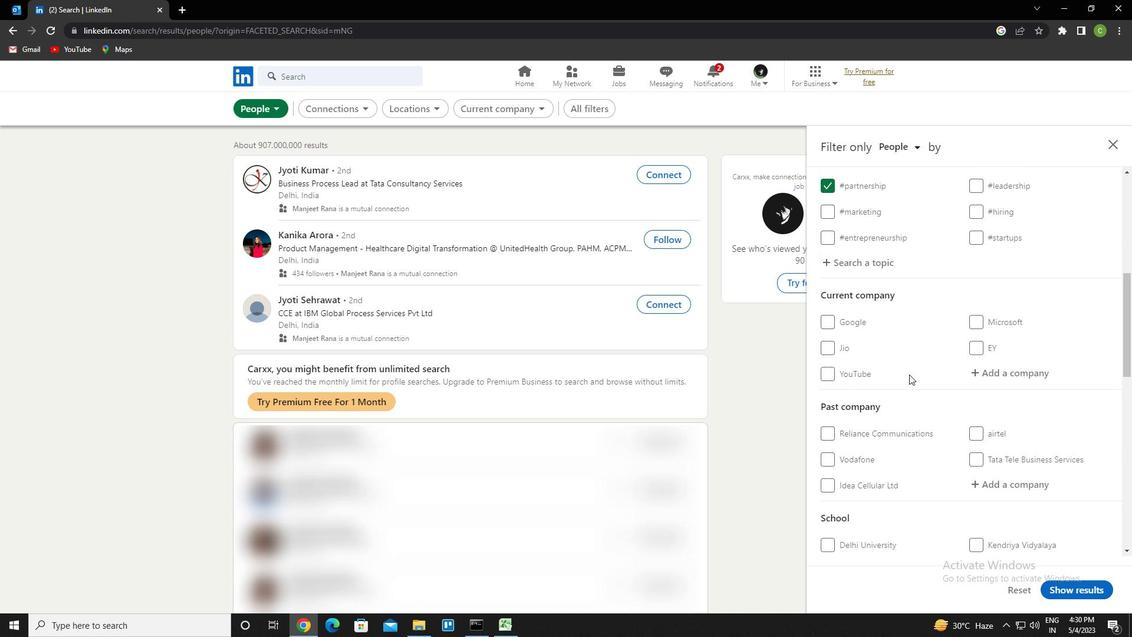 
Action: Mouse moved to (1003, 438)
Screenshot: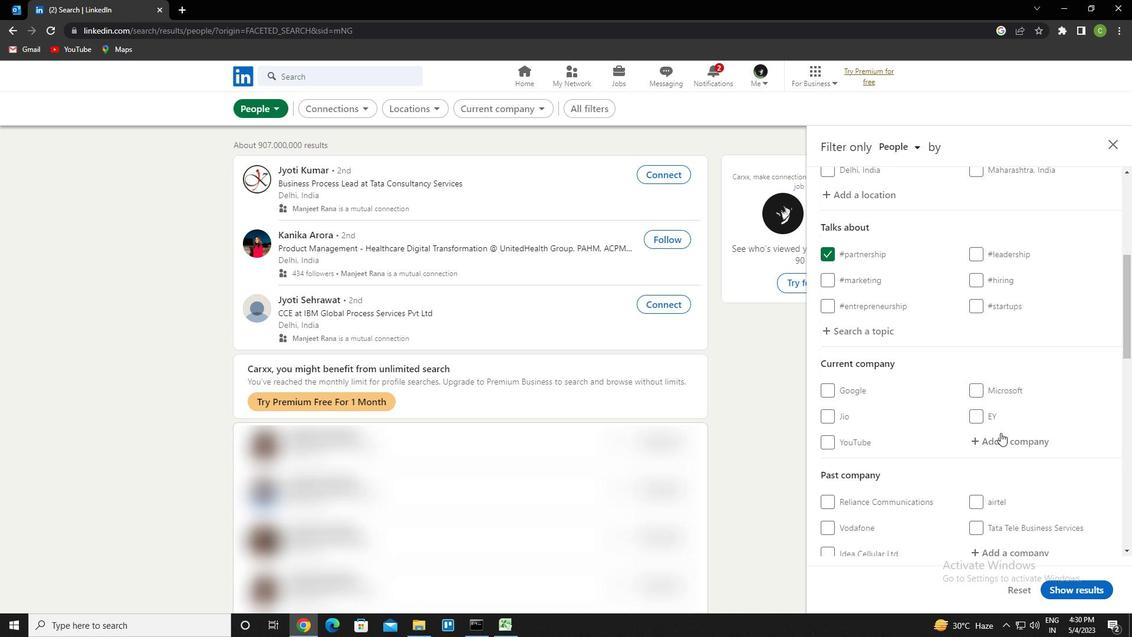 
Action: Mouse pressed left at (1003, 438)
Screenshot: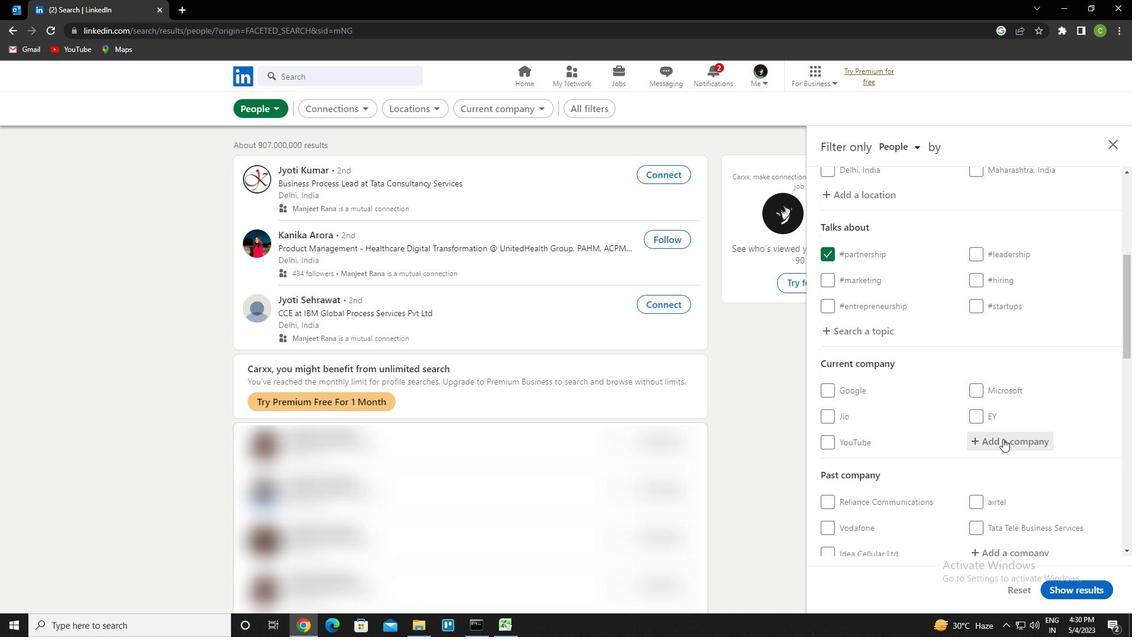 
Action: Key pressed <Key.caps_lock>z<Key.caps_lock>estmoney<Key.down><Key.enter>
Screenshot: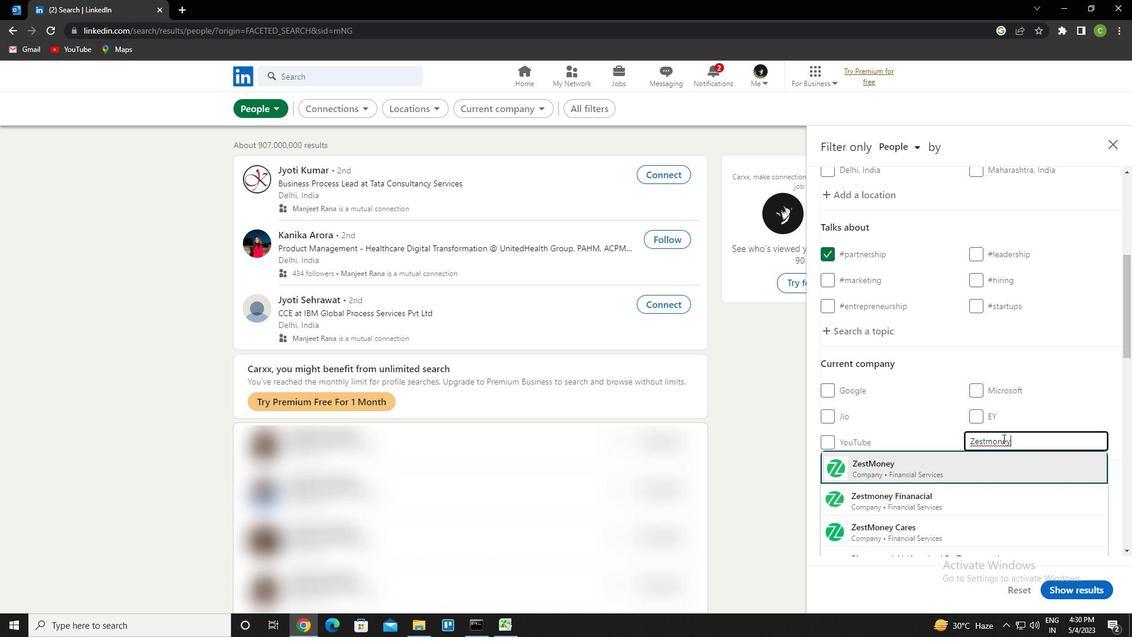 
Action: Mouse scrolled (1003, 438) with delta (0, 0)
Screenshot: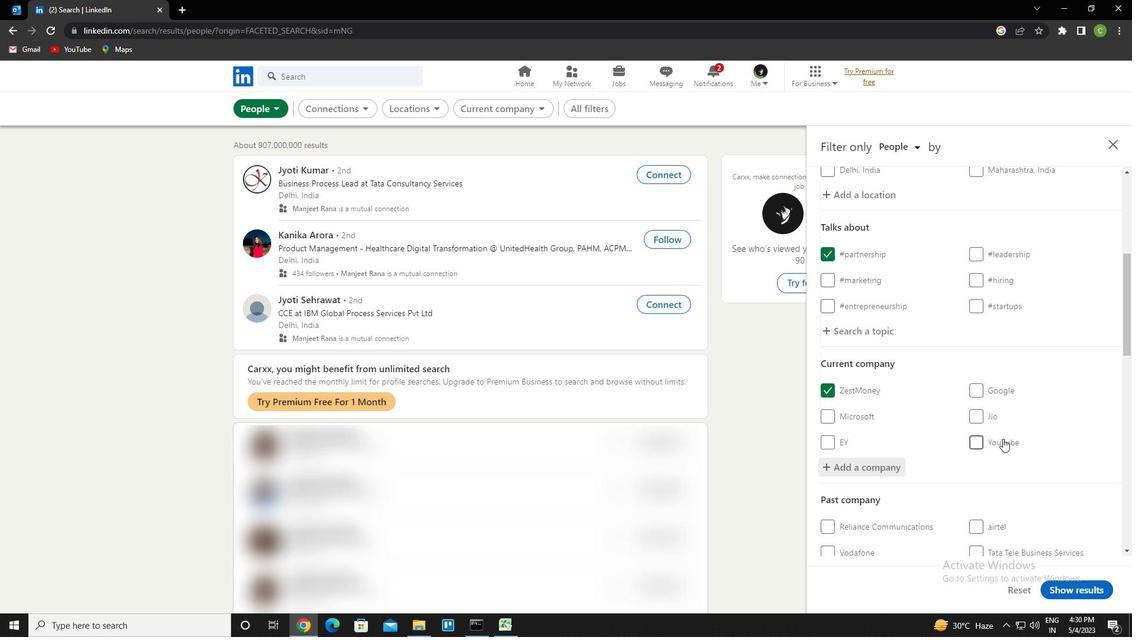 
Action: Mouse scrolled (1003, 438) with delta (0, 0)
Screenshot: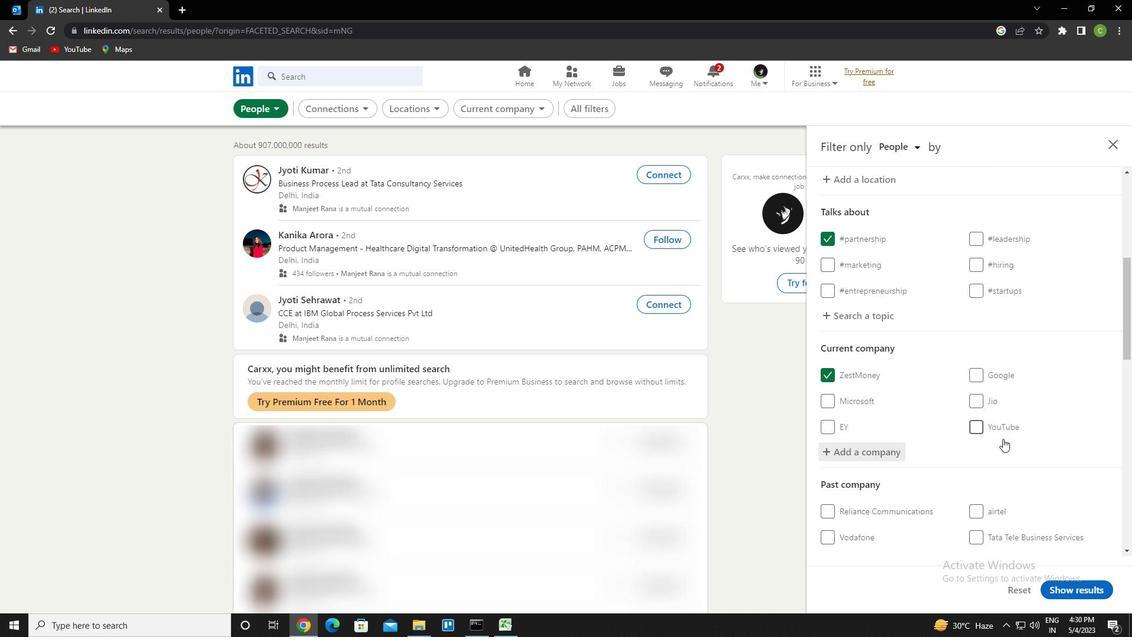 
Action: Mouse scrolled (1003, 438) with delta (0, 0)
Screenshot: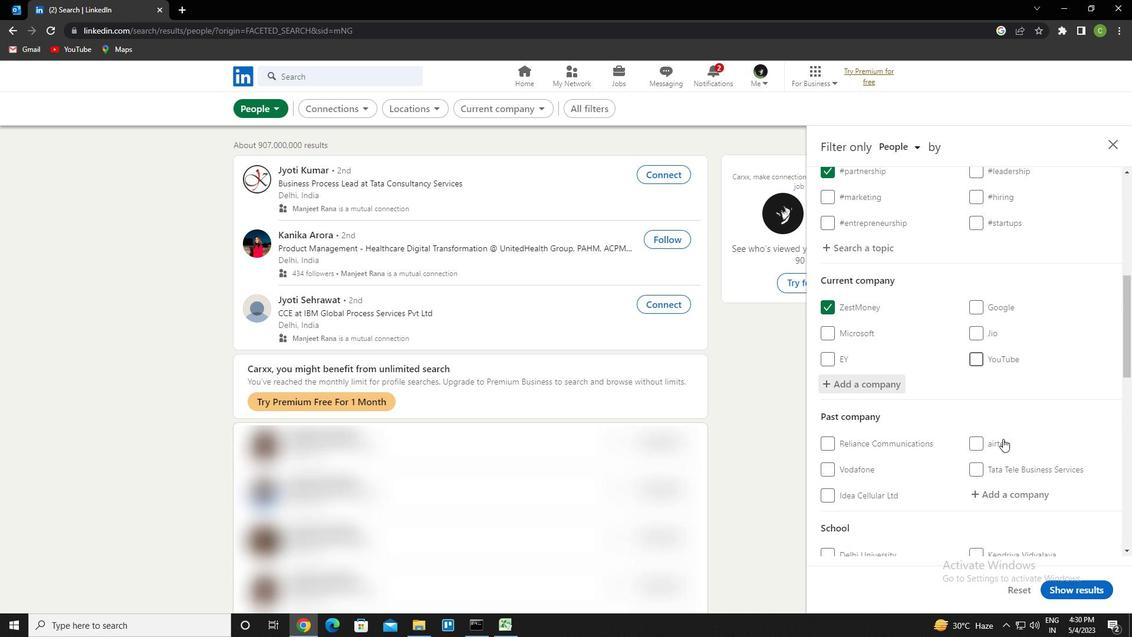 
Action: Mouse scrolled (1003, 438) with delta (0, 0)
Screenshot: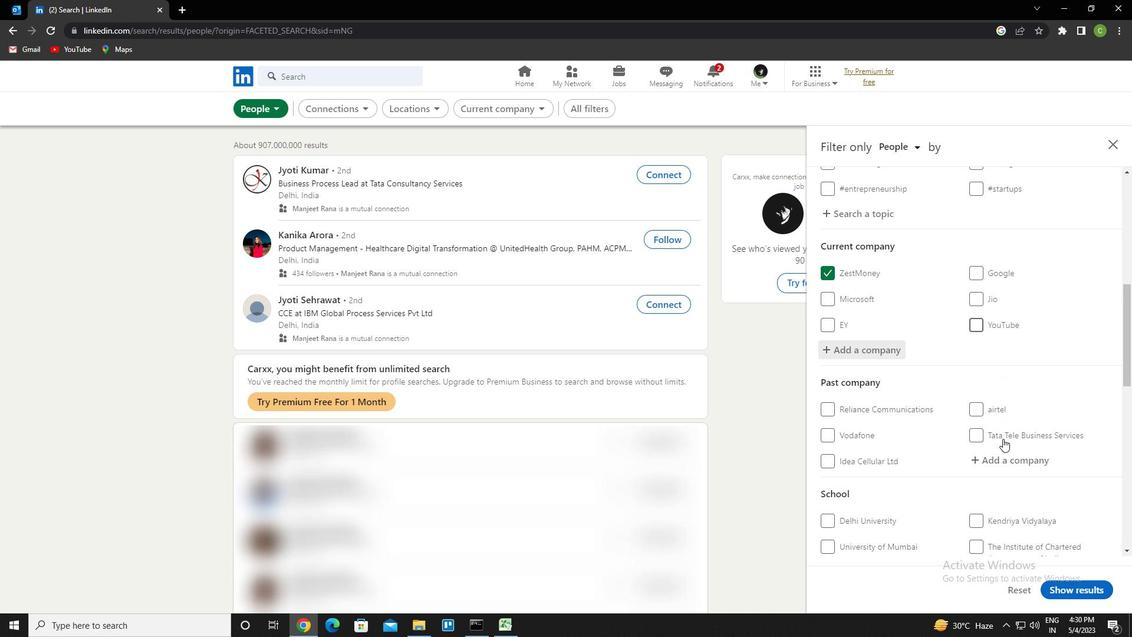 
Action: Mouse scrolled (1003, 438) with delta (0, 0)
Screenshot: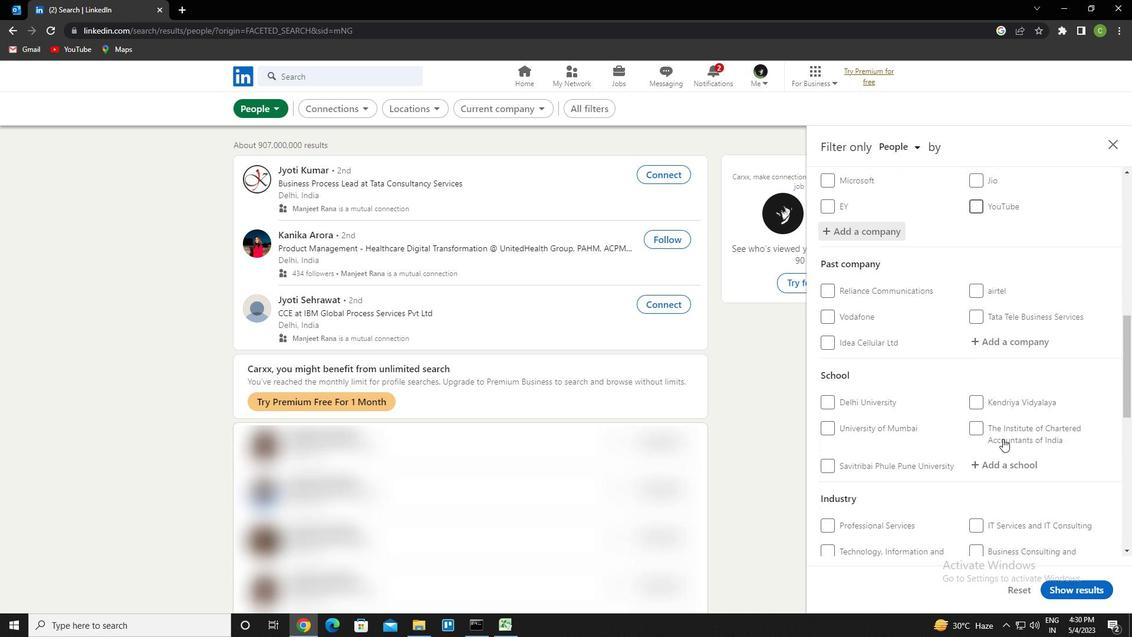 
Action: Mouse scrolled (1003, 438) with delta (0, 0)
Screenshot: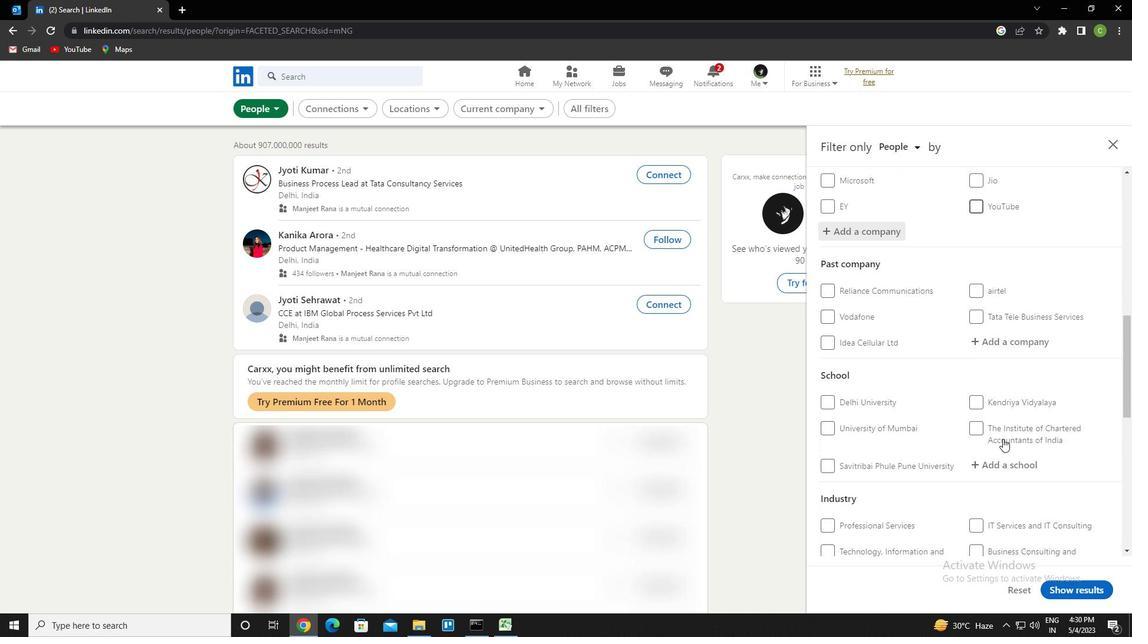 
Action: Mouse moved to (1001, 350)
Screenshot: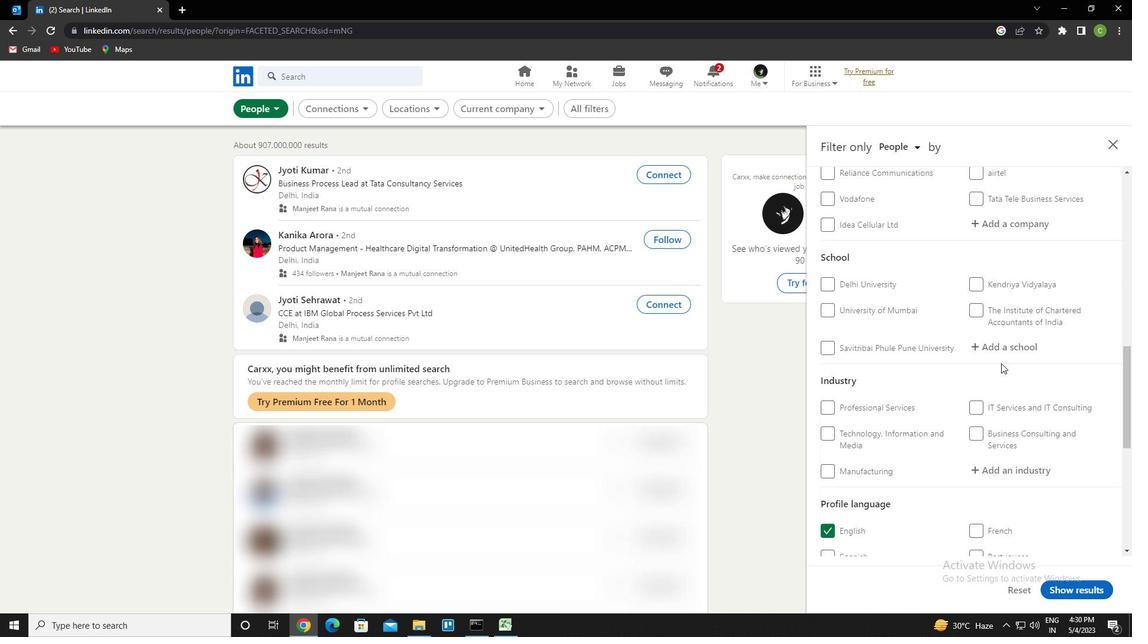 
Action: Mouse pressed left at (1001, 350)
Screenshot: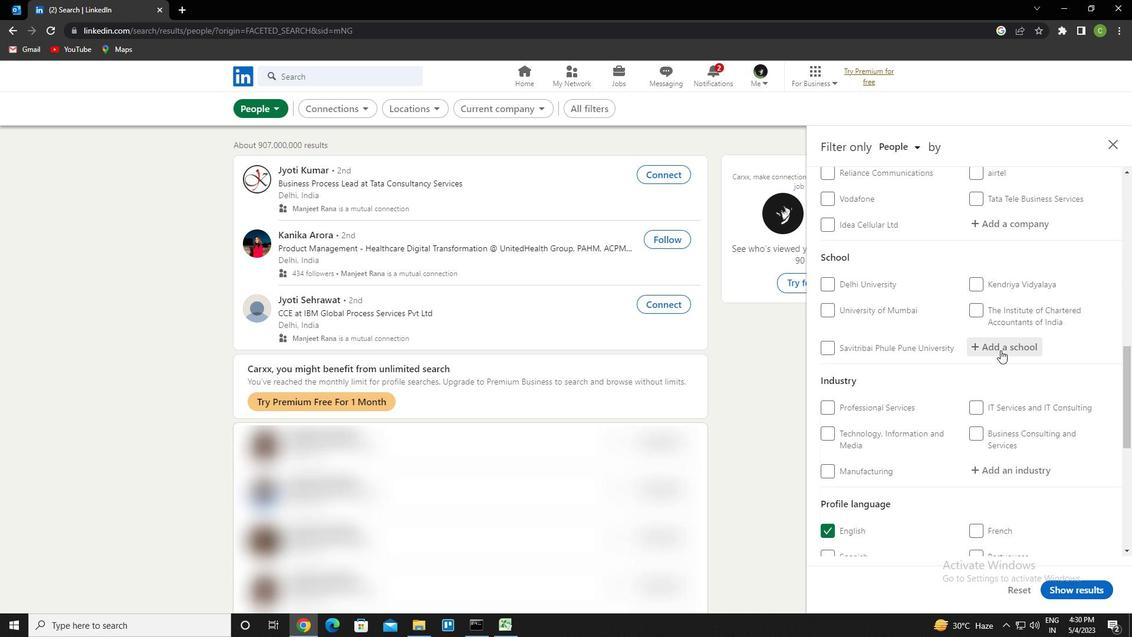 
Action: Key pressed <Key.caps_lock>r<Key.caps_lock>amnarain<Key.space>ruia<Key.space>college<Key.space>mumbai<Key.down><Key.enter>
Screenshot: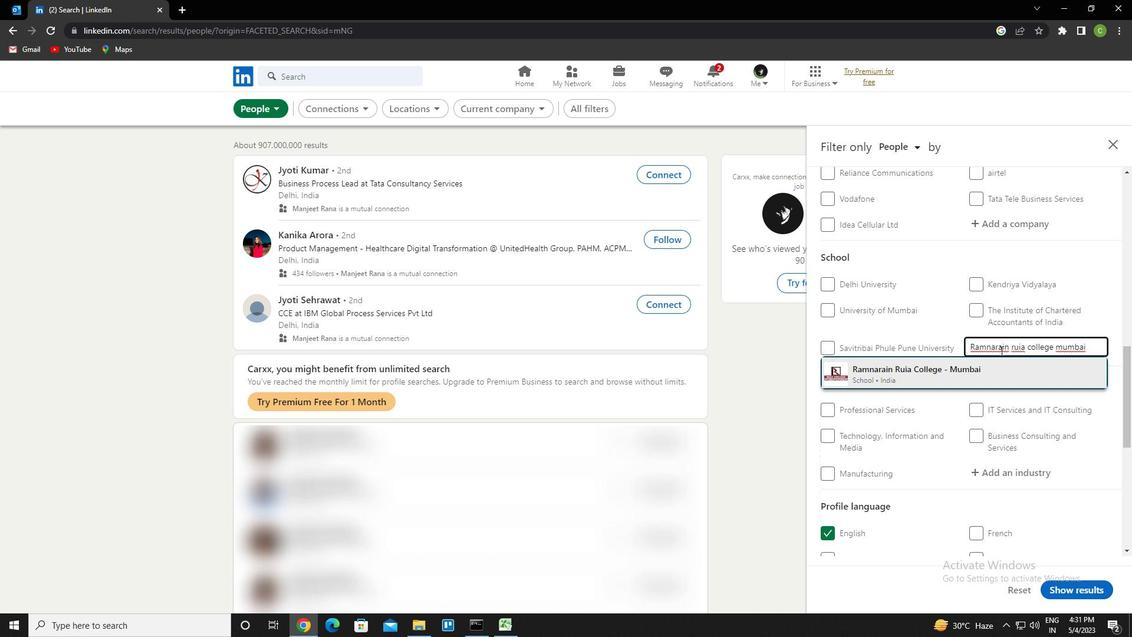 
Action: Mouse moved to (988, 295)
Screenshot: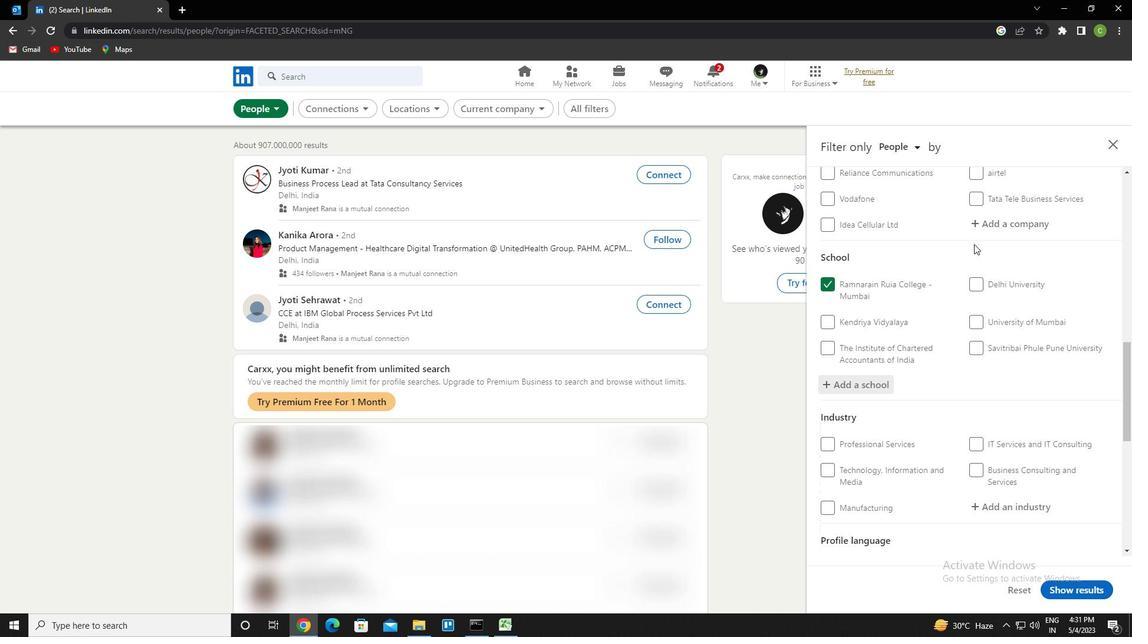 
Action: Mouse scrolled (988, 295) with delta (0, 0)
Screenshot: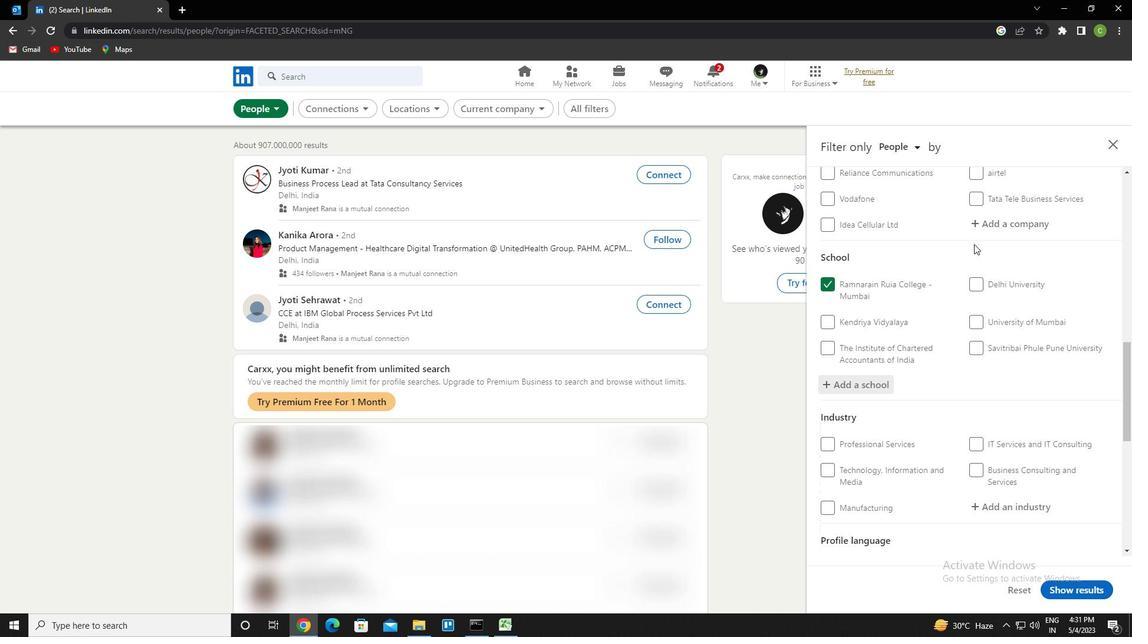 
Action: Mouse moved to (998, 272)
Screenshot: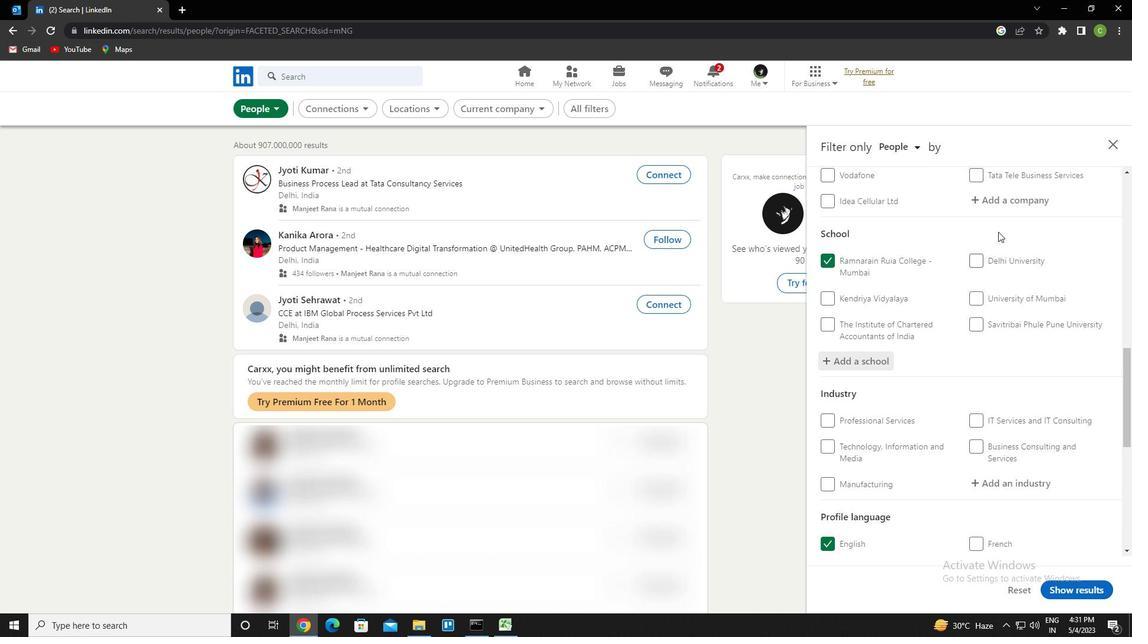
Action: Mouse scrolled (998, 271) with delta (0, 0)
Screenshot: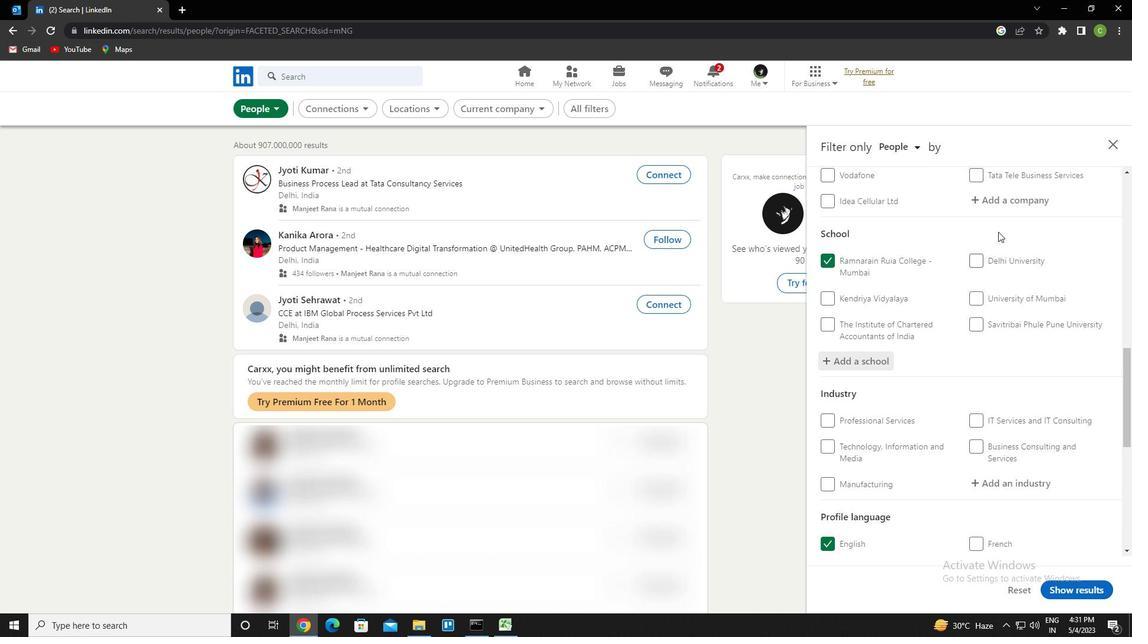 
Action: Mouse moved to (1015, 392)
Screenshot: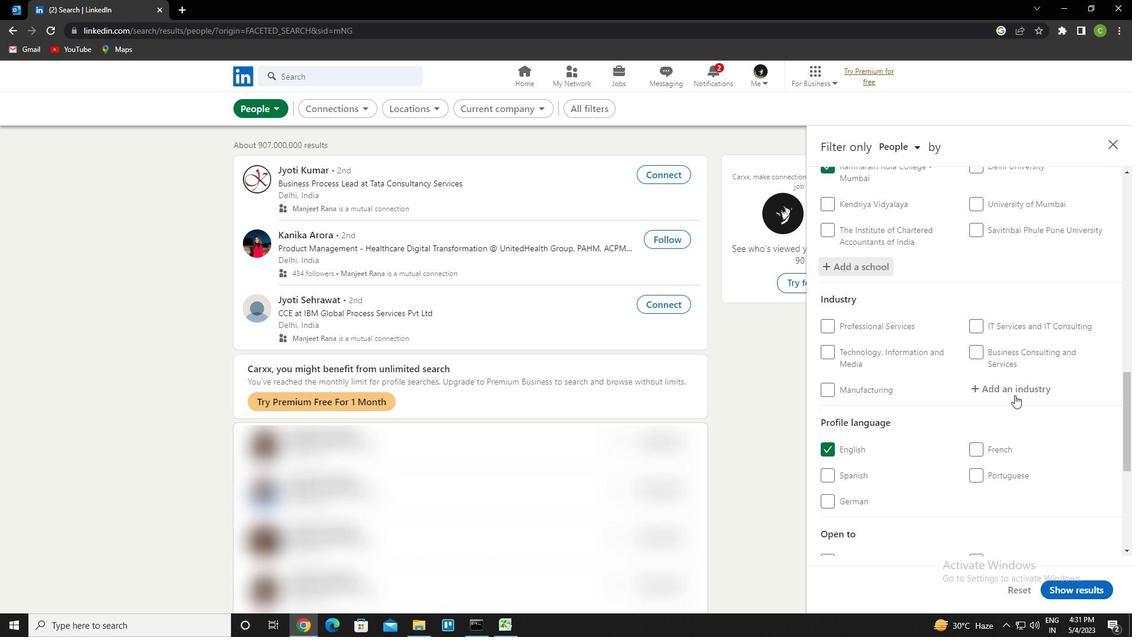 
Action: Mouse pressed left at (1015, 392)
Screenshot: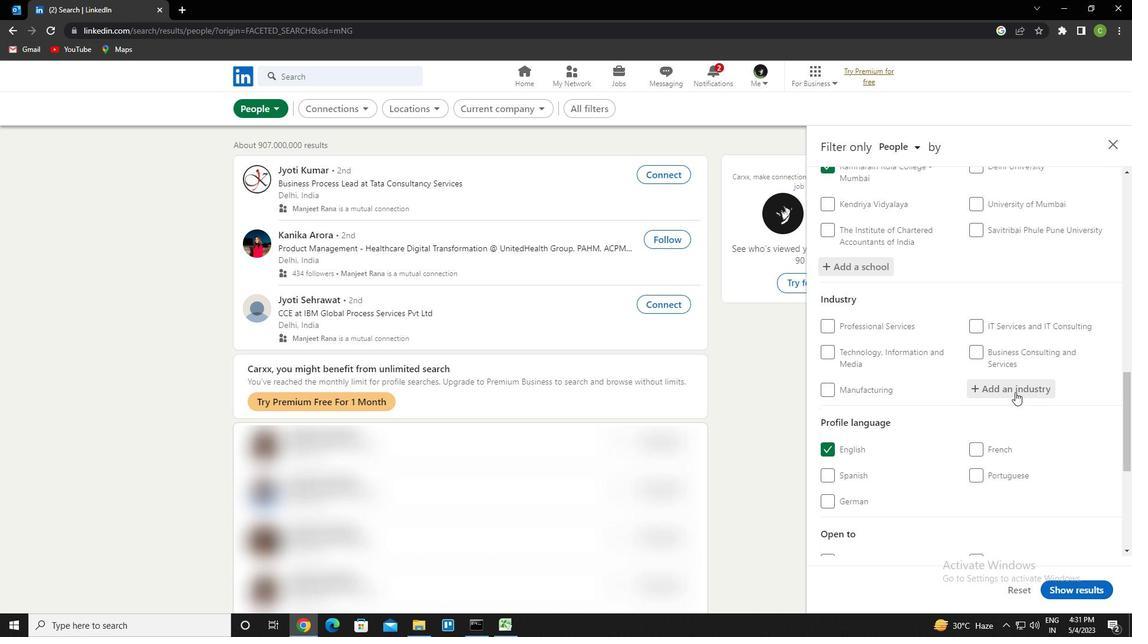 
Action: Key pressed <Key.caps_lock>r<Key.caps_lock>anching<Key.space>and<Key.space>fisheries<Key.down><Key.enter>
Screenshot: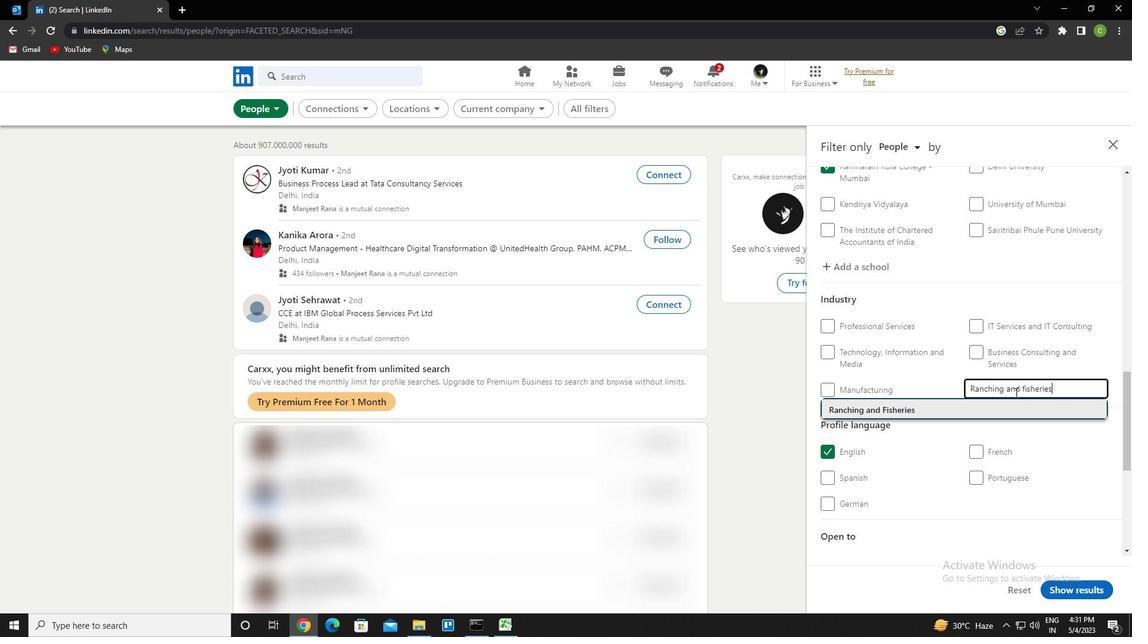 
Action: Mouse scrolled (1015, 391) with delta (0, 0)
Screenshot: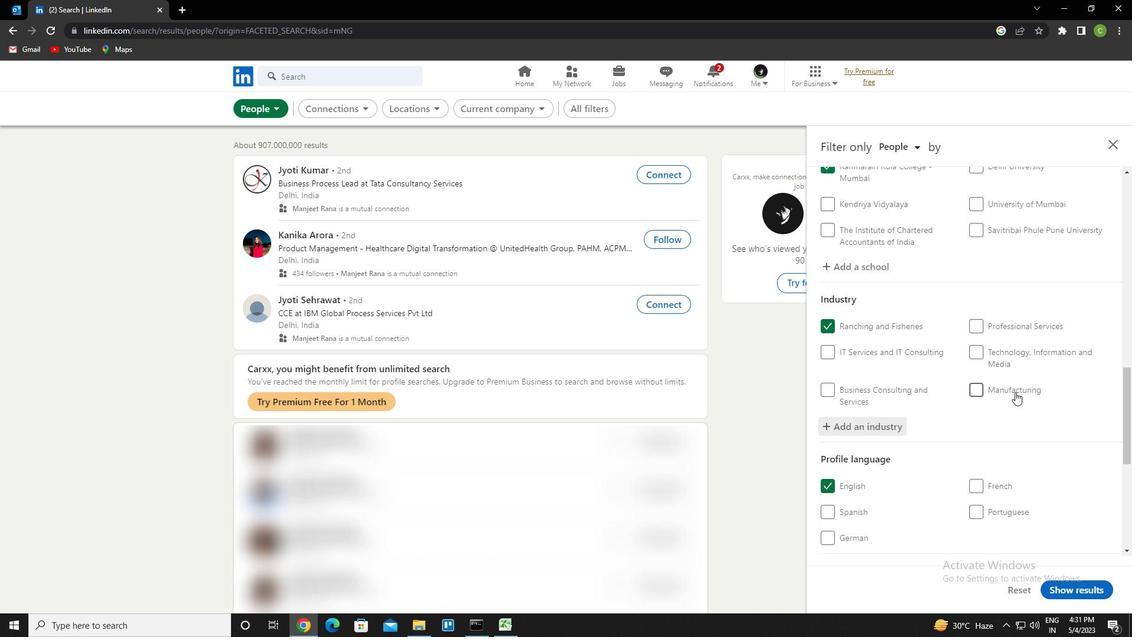 
Action: Mouse scrolled (1015, 391) with delta (0, 0)
Screenshot: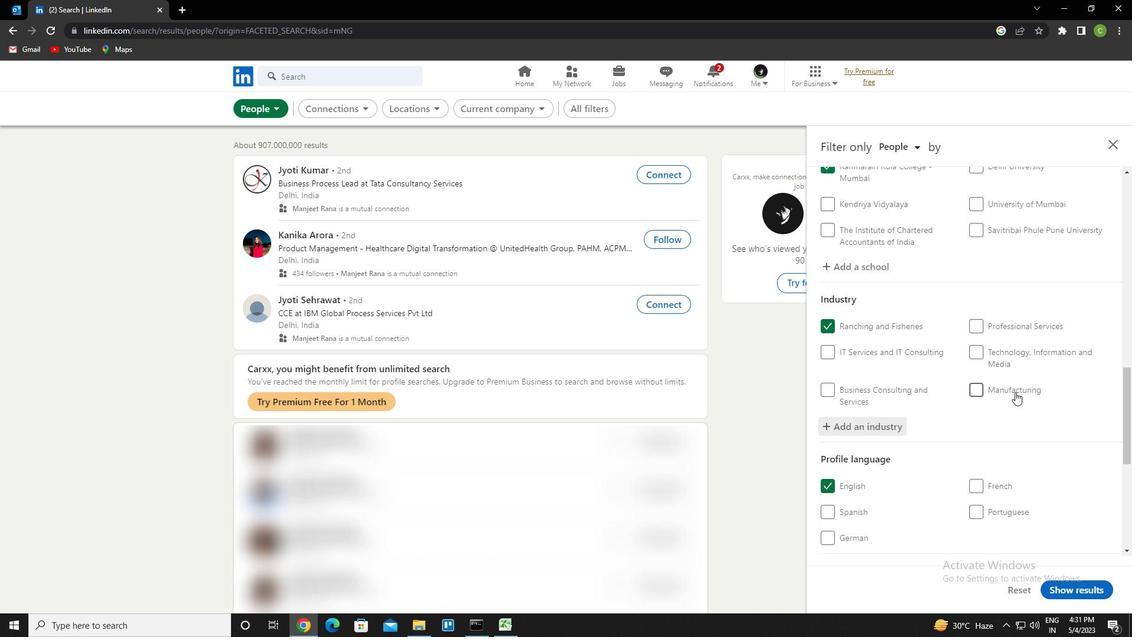 
Action: Mouse scrolled (1015, 391) with delta (0, 0)
Screenshot: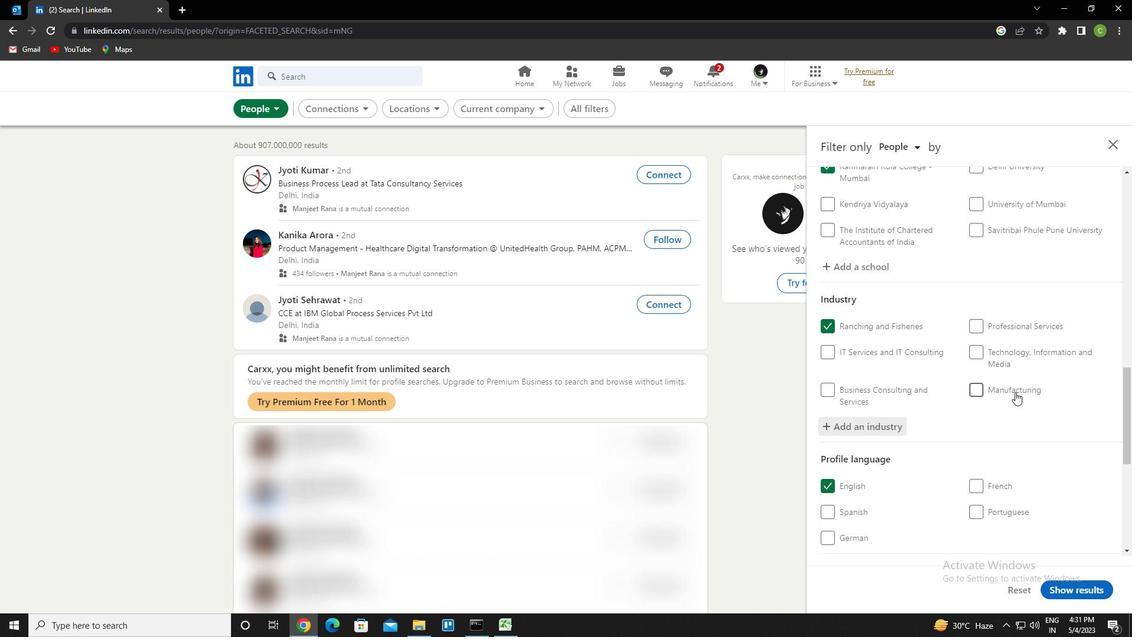 
Action: Mouse scrolled (1015, 391) with delta (0, 0)
Screenshot: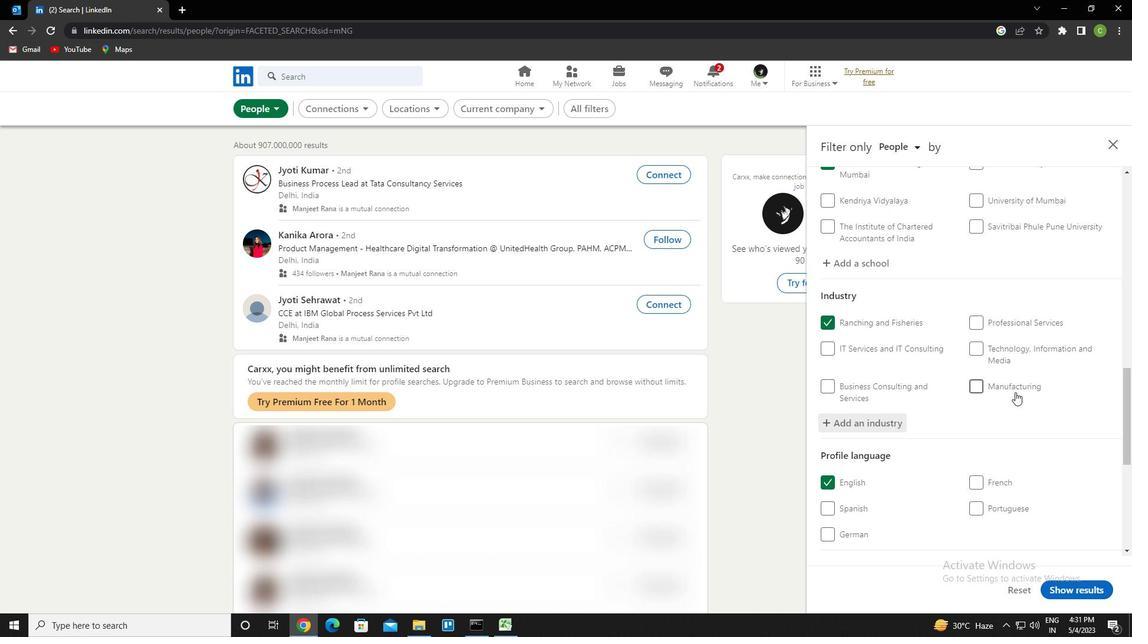 
Action: Mouse scrolled (1015, 391) with delta (0, 0)
Screenshot: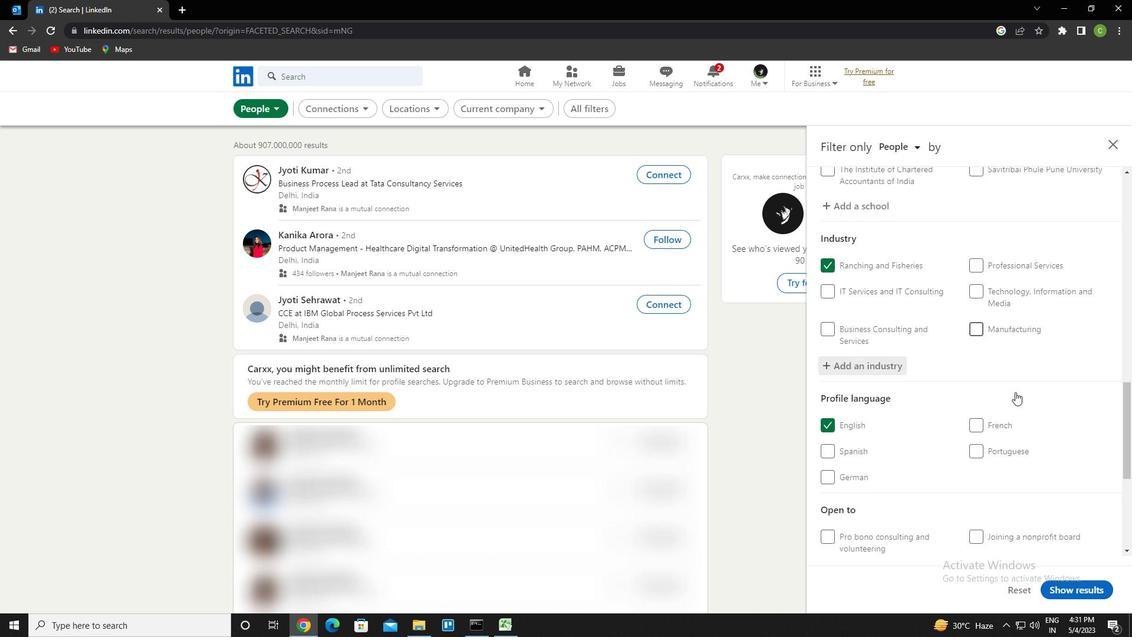 
Action: Mouse moved to (1011, 423)
Screenshot: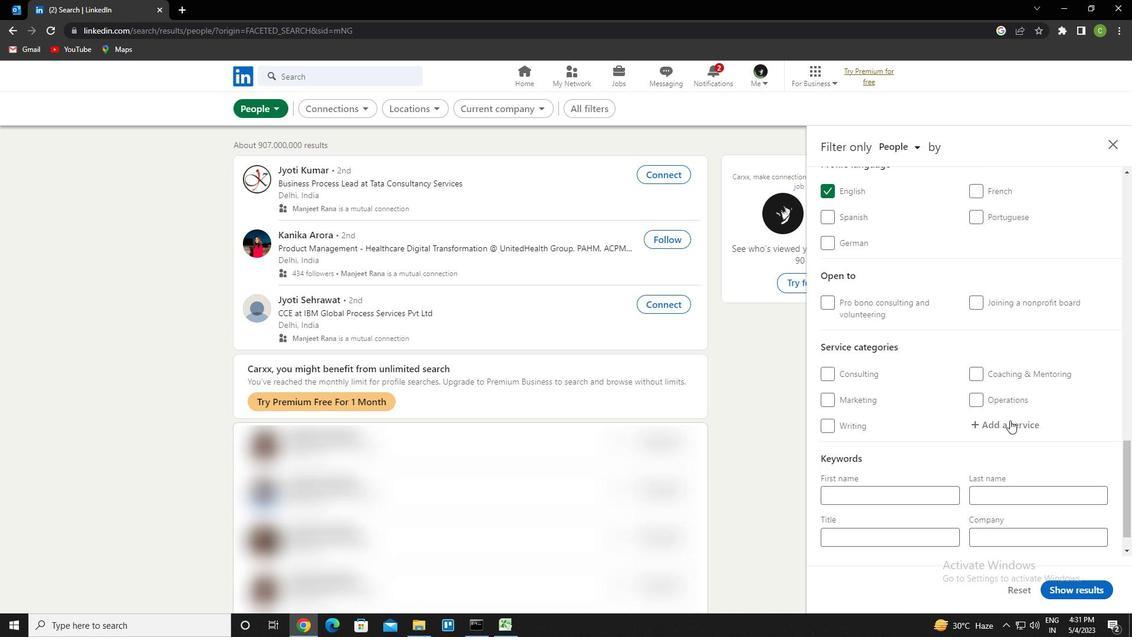 
Action: Mouse pressed left at (1011, 423)
Screenshot: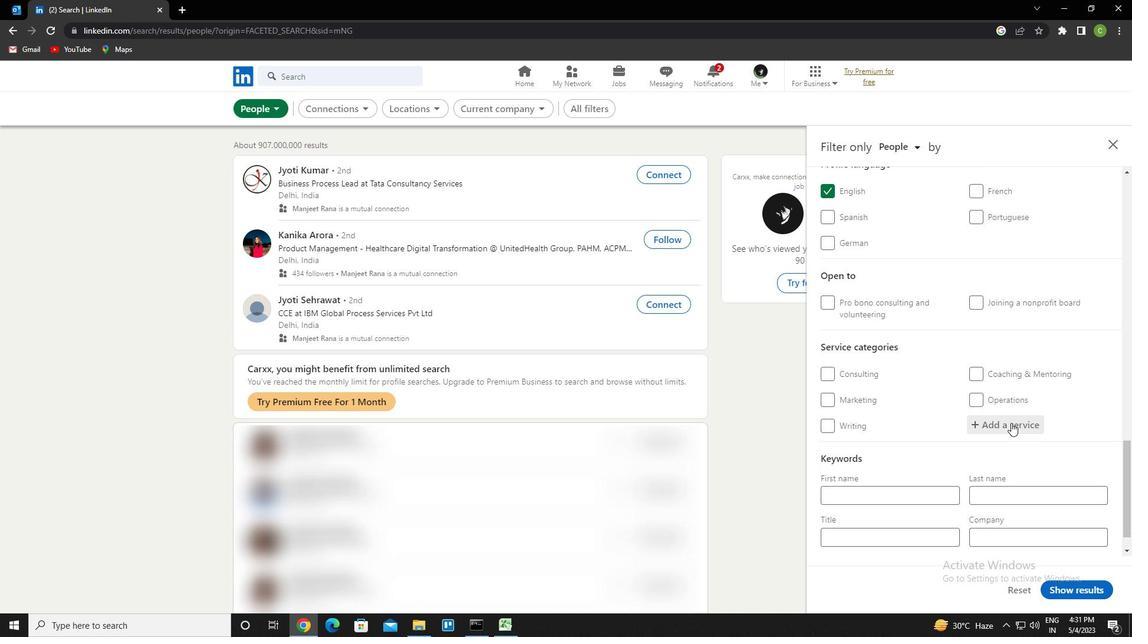 
Action: Key pressed <Key.caps_lock>r<Key.caps_lock>esaerch<Key.backspace><Key.backspace><Key.backspace><Key.backspace><Key.backspace>earch<Key.enter>
Screenshot: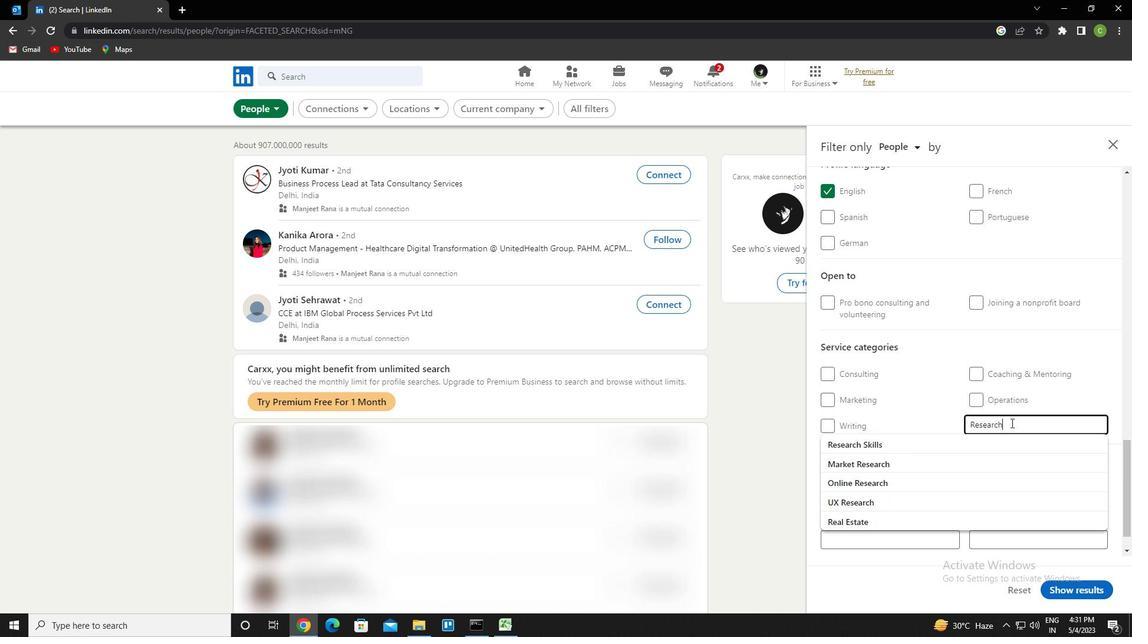 
Action: Mouse scrolled (1011, 422) with delta (0, 0)
Screenshot: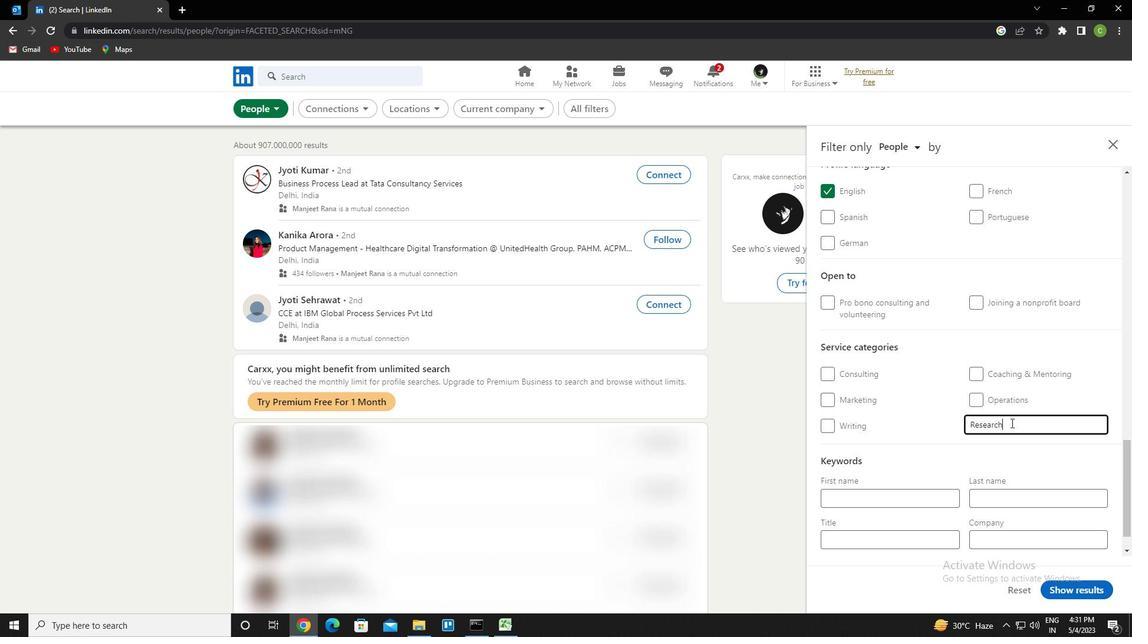 
Action: Mouse scrolled (1011, 422) with delta (0, 0)
Screenshot: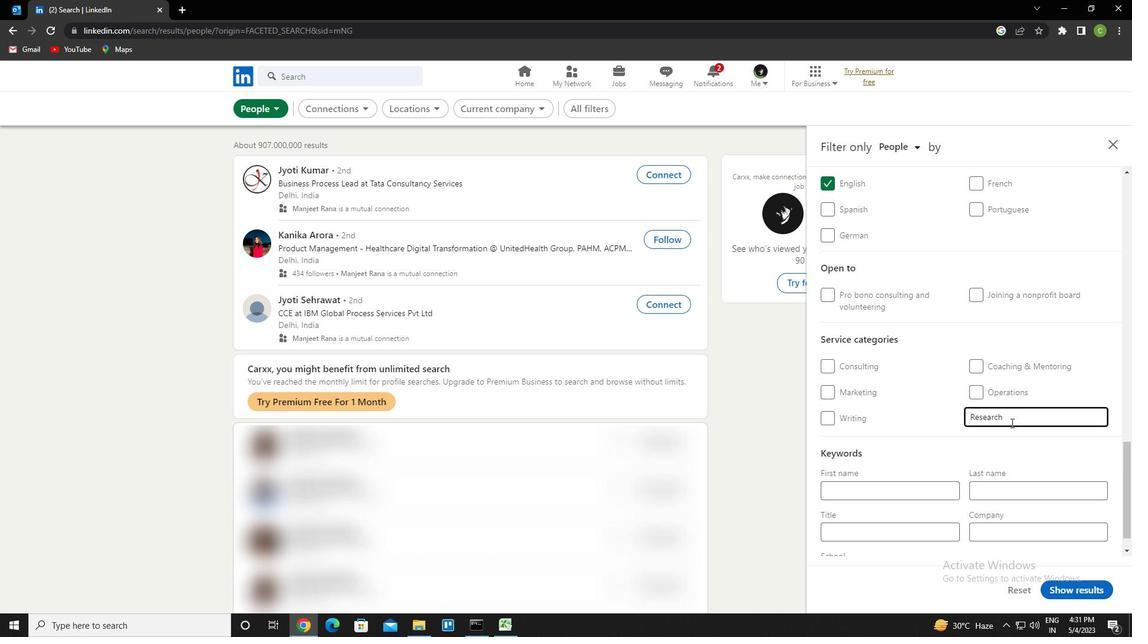 
Action: Mouse scrolled (1011, 422) with delta (0, 0)
Screenshot: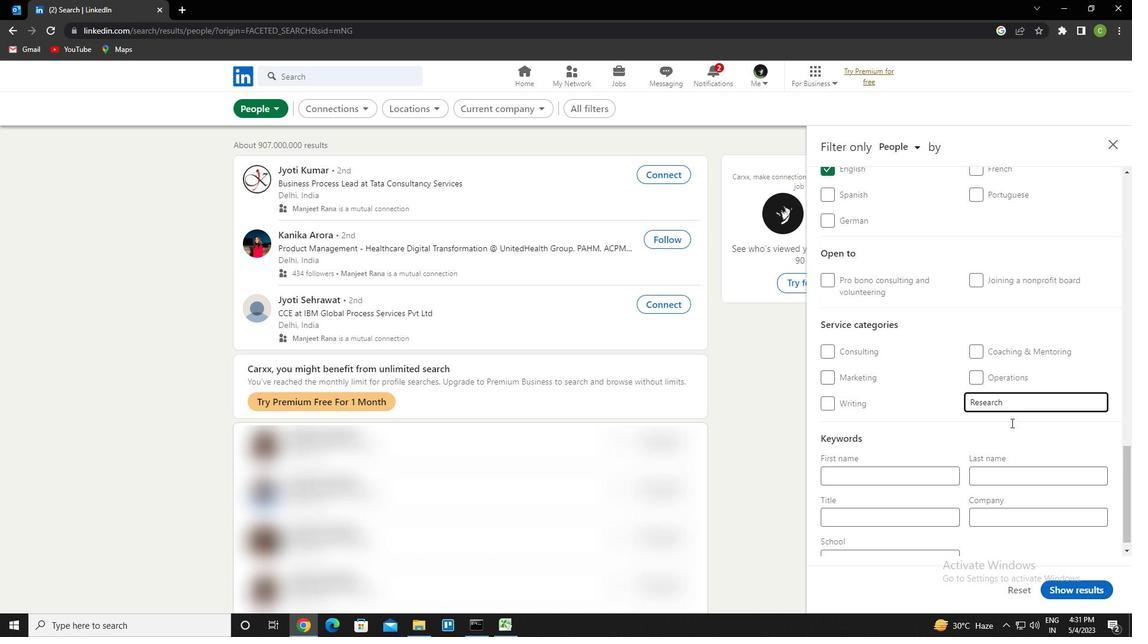 
Action: Mouse scrolled (1011, 422) with delta (0, 0)
Screenshot: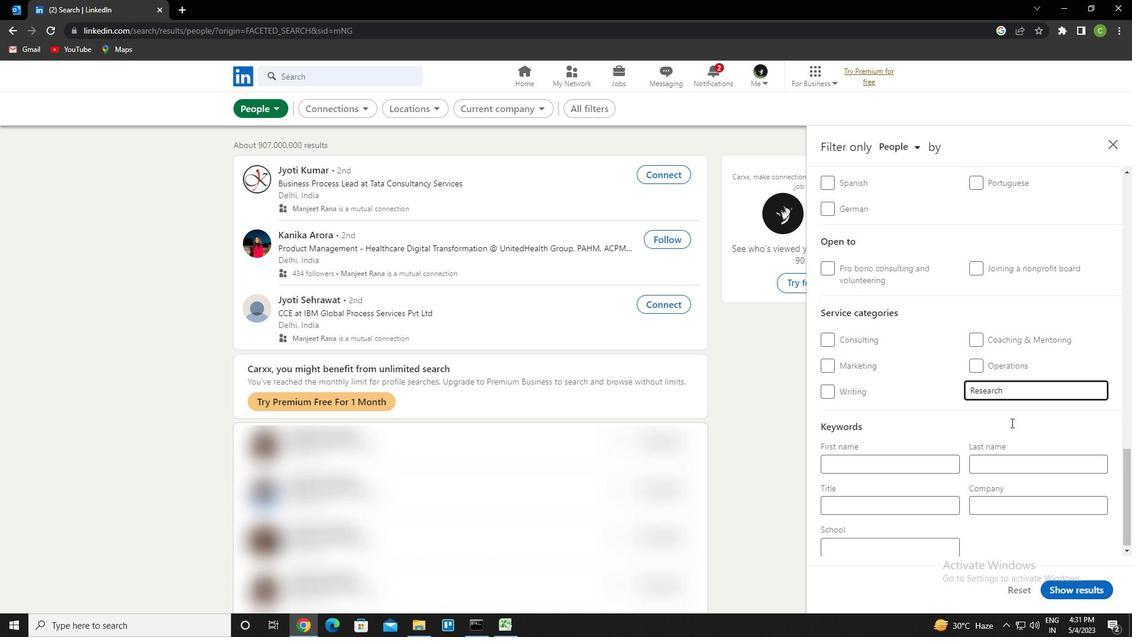 
Action: Mouse scrolled (1011, 422) with delta (0, 0)
Screenshot: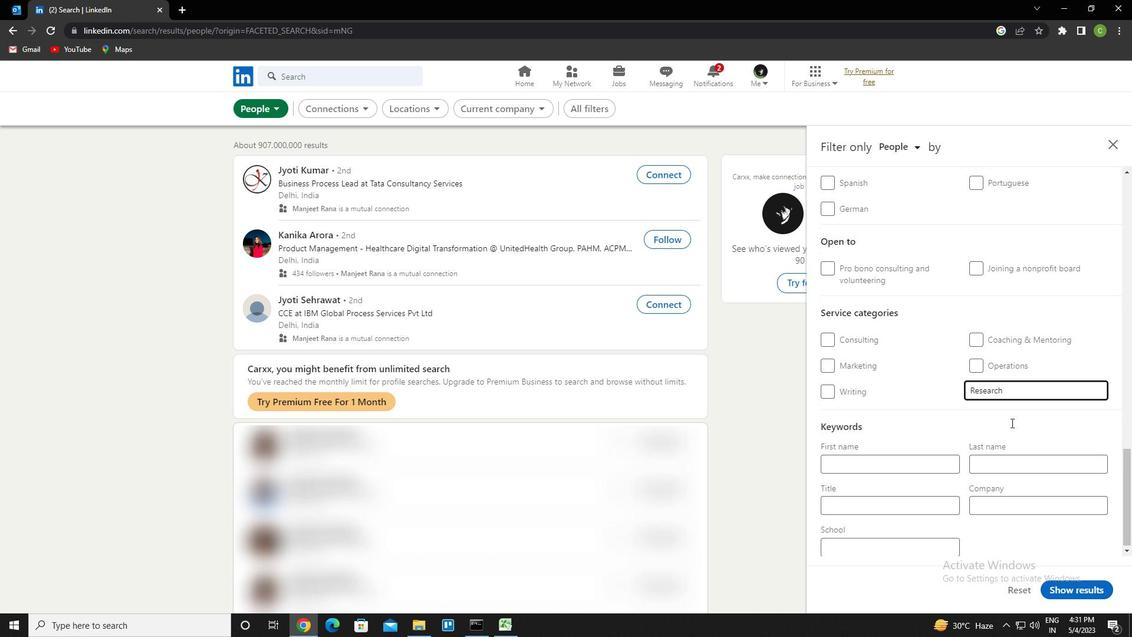 
Action: Mouse moved to (876, 498)
Screenshot: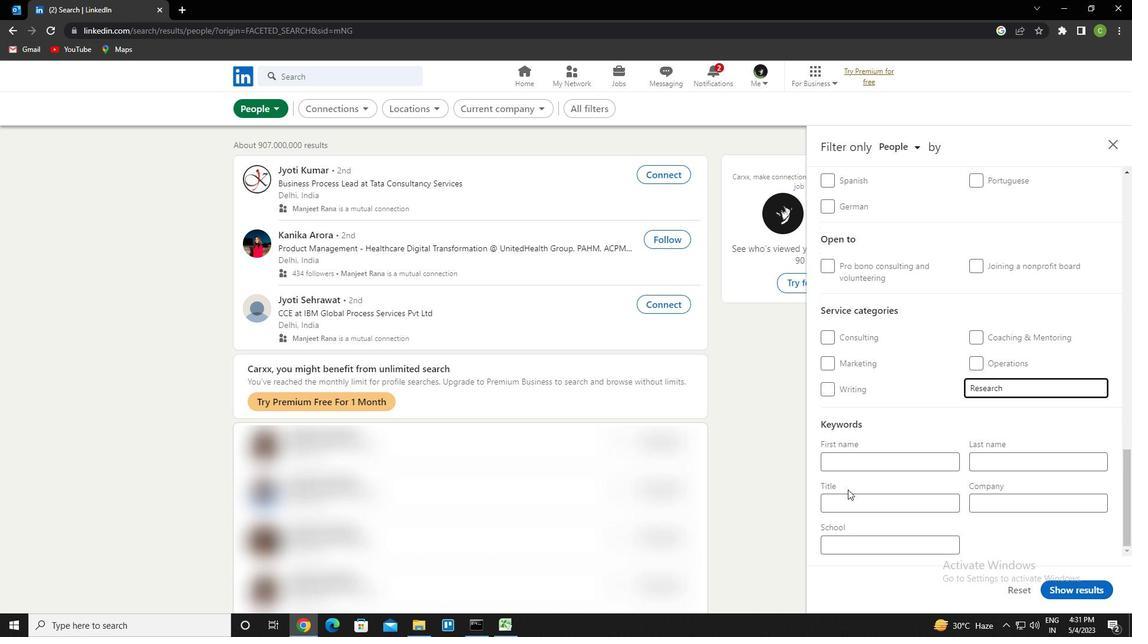 
Action: Mouse pressed left at (876, 498)
Screenshot: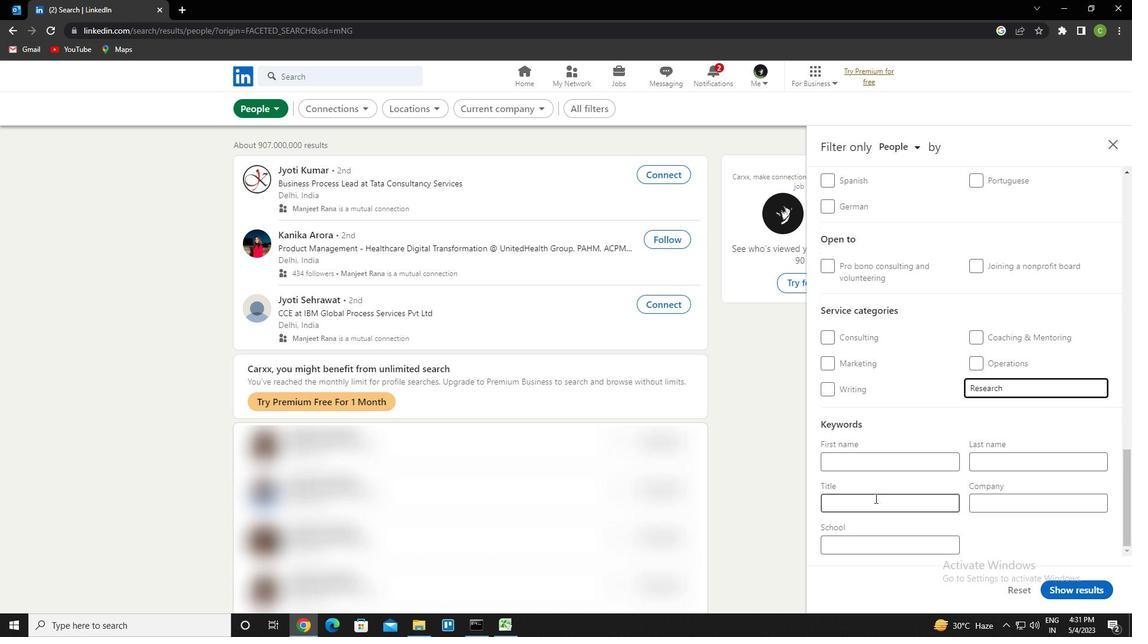
Action: Mouse moved to (876, 498)
Screenshot: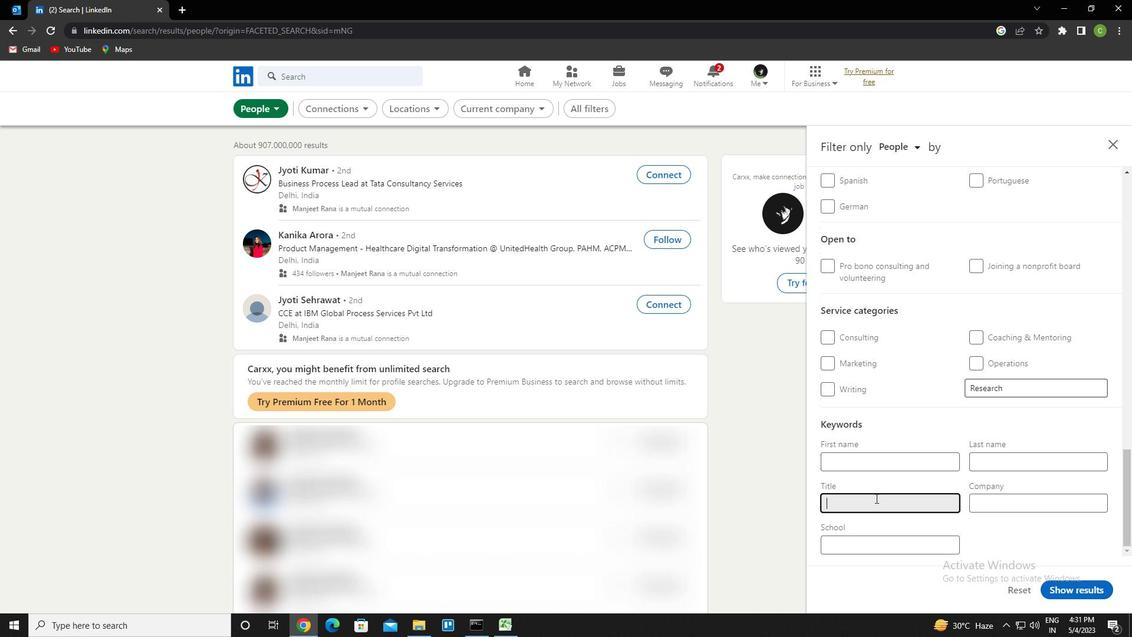
Action: Key pressed <Key.caps_lock>m<Key.caps_lock>assage<Key.space><Key.caps_lock>t<Key.caps_lock>herapy
Screenshot: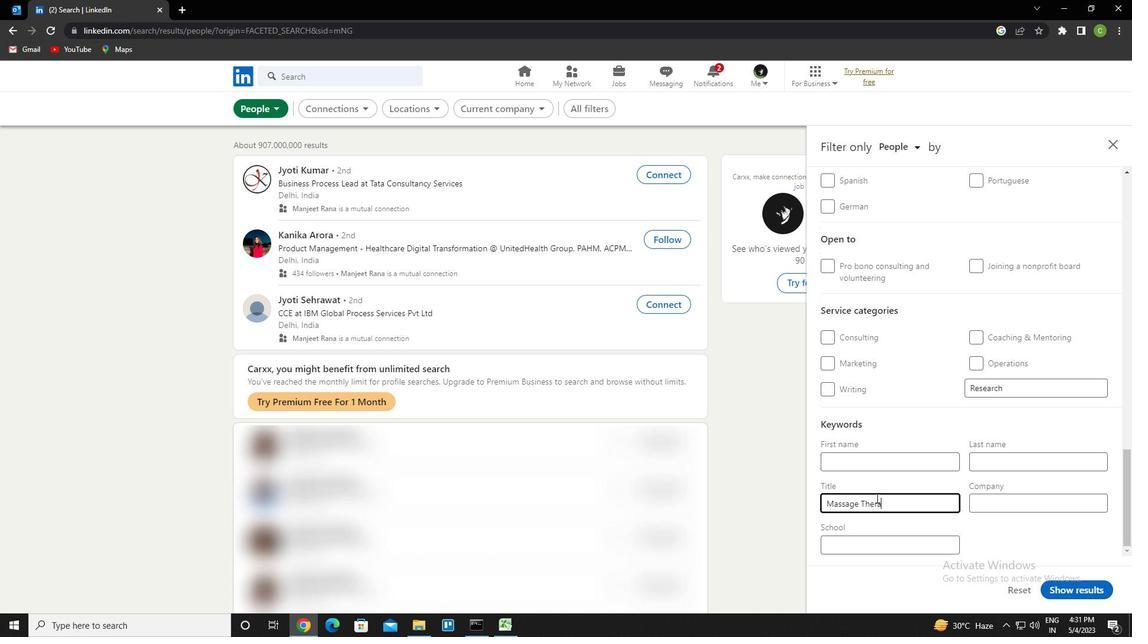 
Action: Mouse moved to (1073, 590)
Screenshot: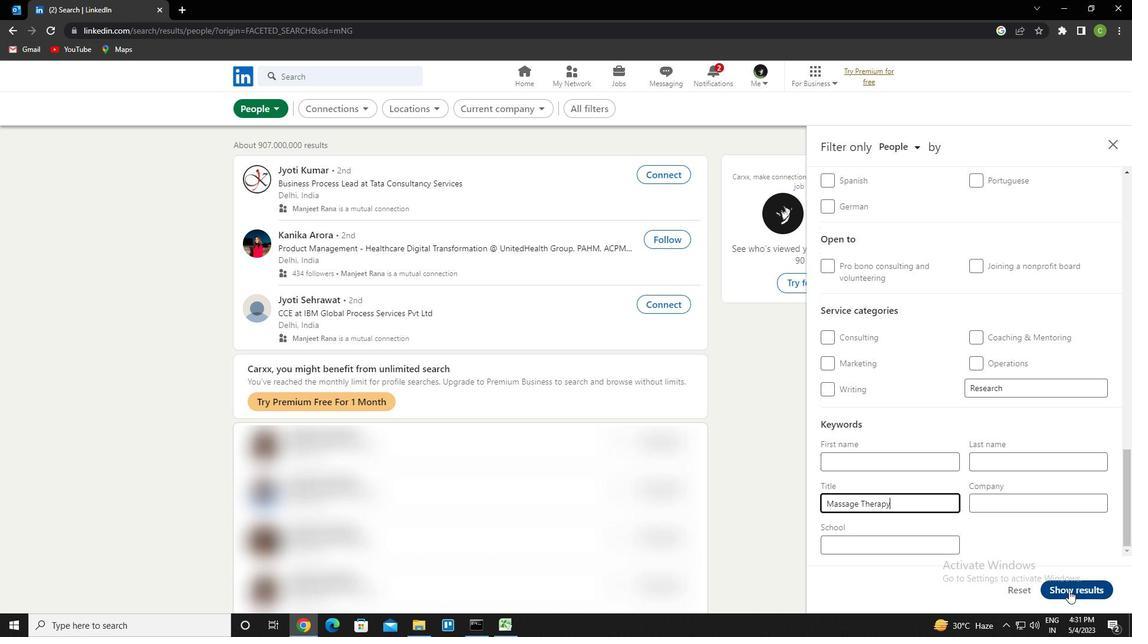 
Action: Mouse pressed left at (1073, 590)
Screenshot: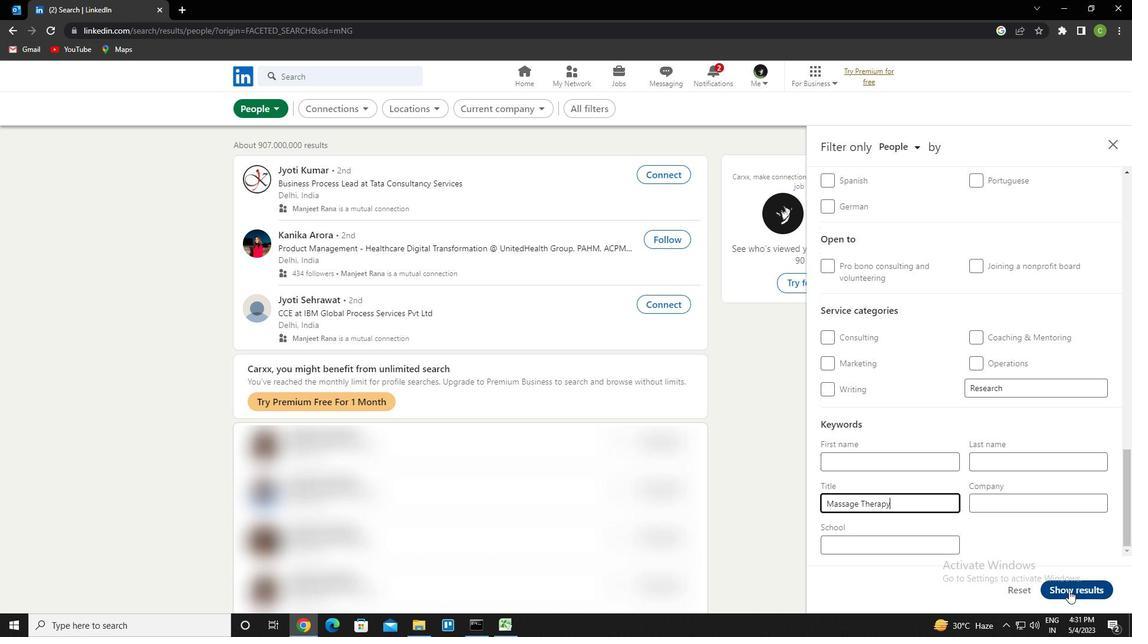 
Action: Mouse moved to (613, 550)
Screenshot: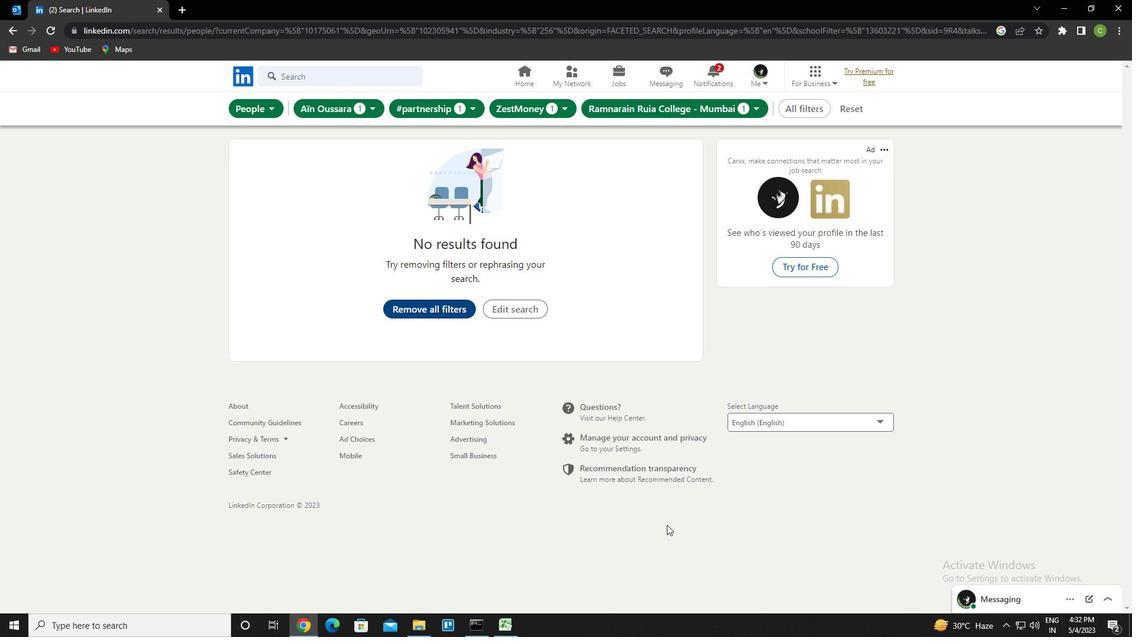 
